 Task: Find connections with filter location Saint-Étienne-du-Rouvray with filter topic #aiwith filter profile language Potuguese with filter current company Alembic Pharmaceuticals Limited with filter school Jobs for Rajkot with filter industry Retail with filter service category Trade Shows with filter keywords title Assistant Golf Professional
Action: Mouse moved to (206, 187)
Screenshot: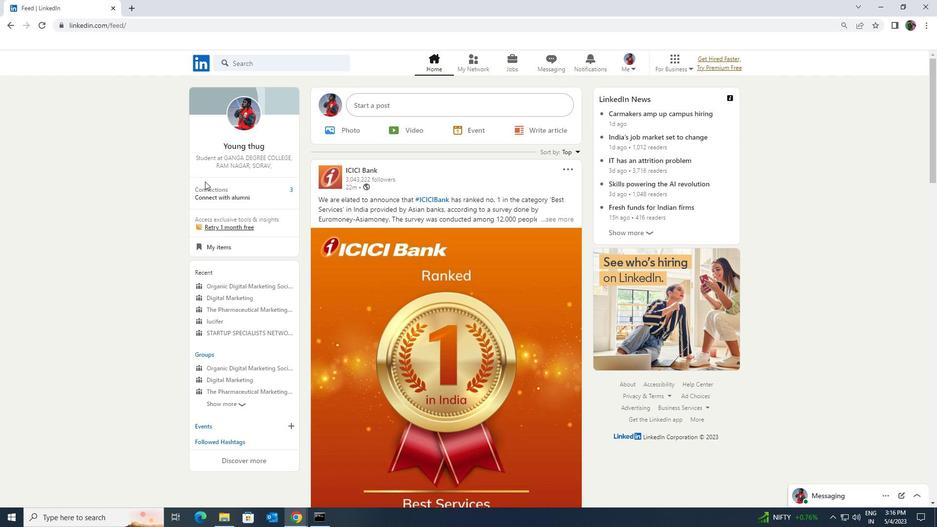 
Action: Mouse pressed left at (206, 187)
Screenshot: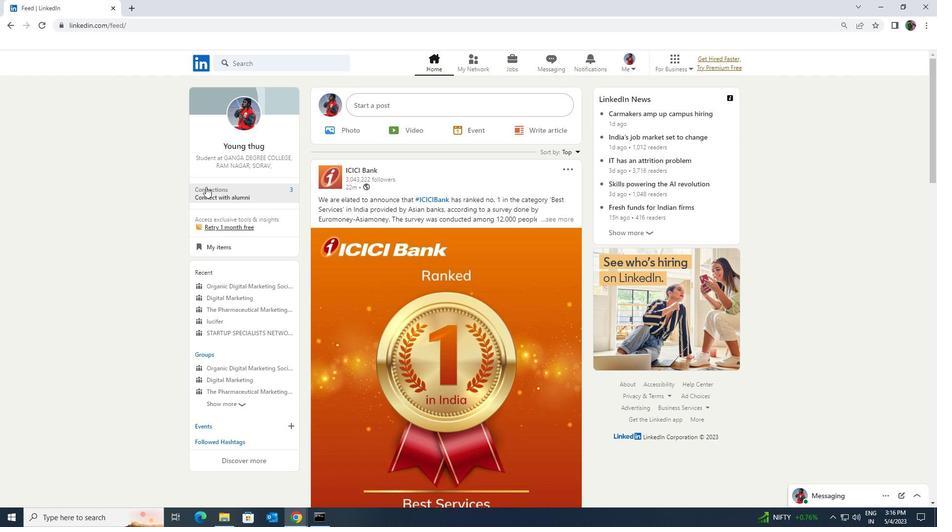
Action: Mouse moved to (220, 116)
Screenshot: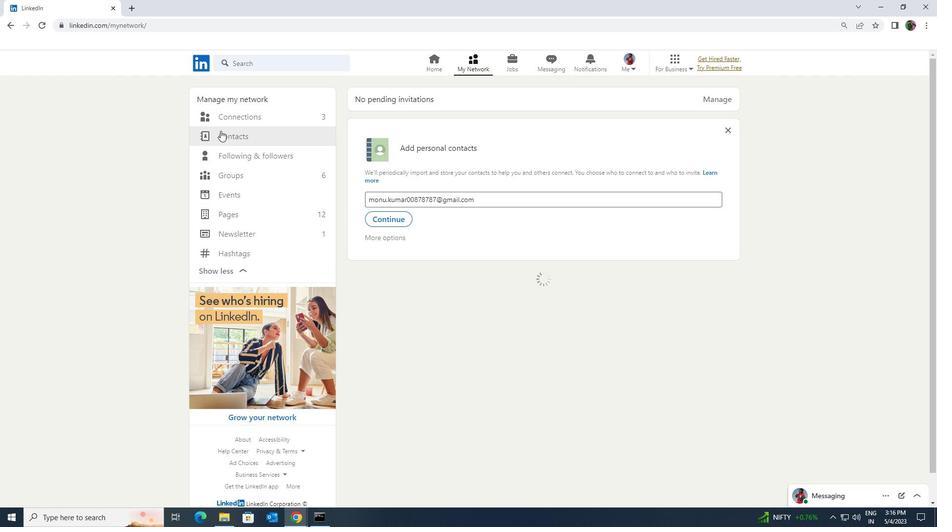 
Action: Mouse pressed left at (220, 116)
Screenshot: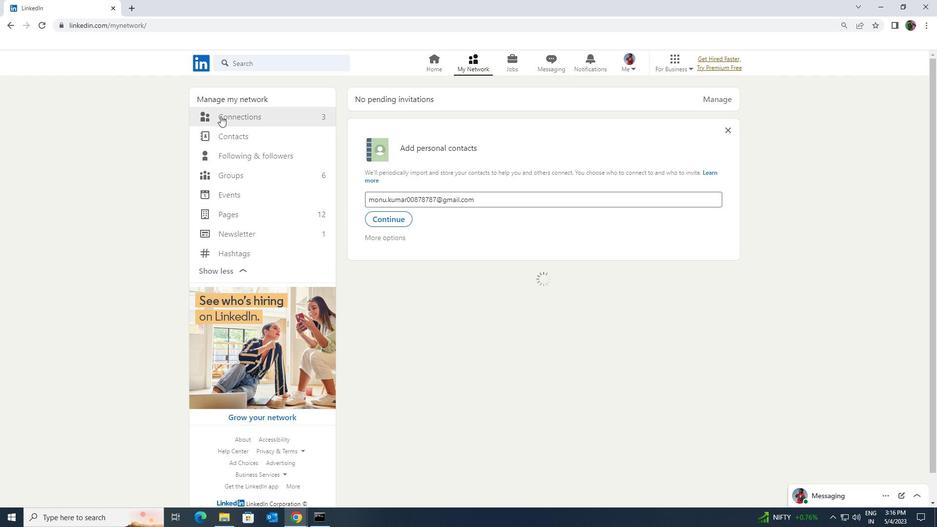 
Action: Mouse moved to (525, 120)
Screenshot: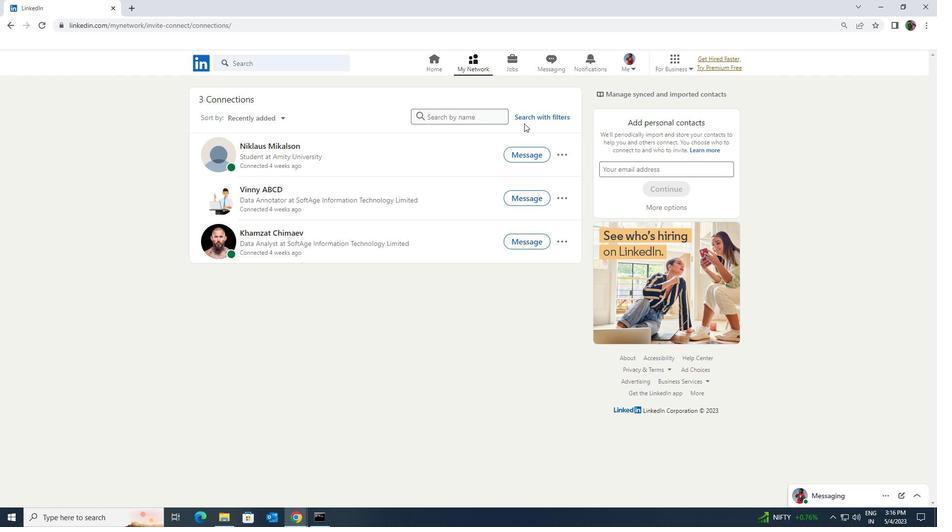 
Action: Mouse pressed left at (525, 120)
Screenshot: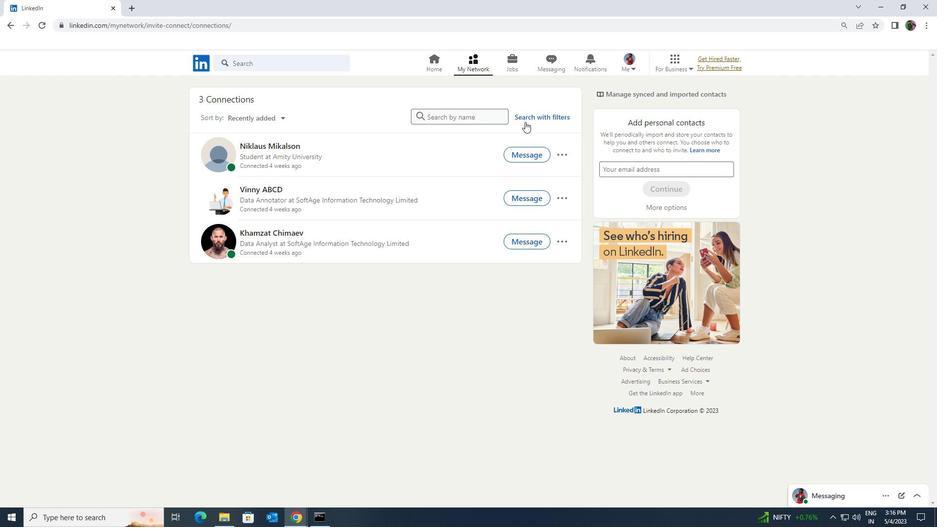 
Action: Mouse moved to (502, 90)
Screenshot: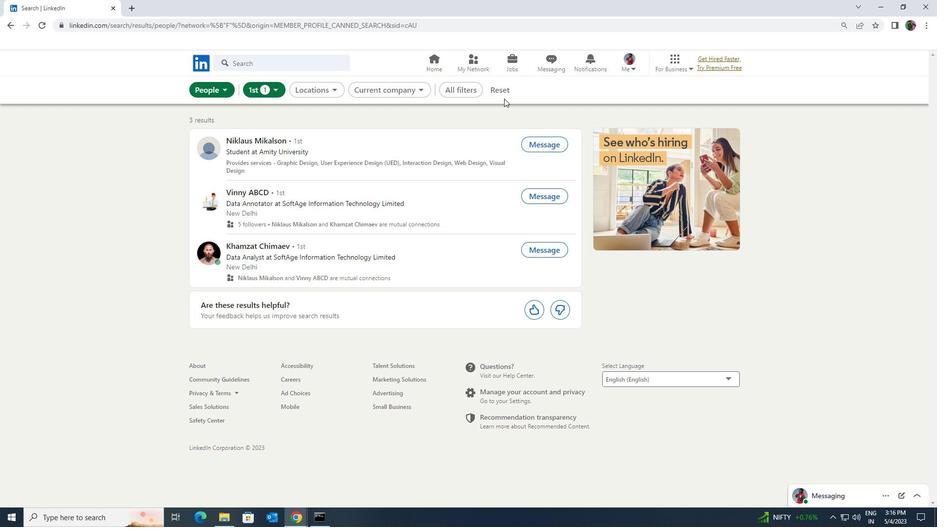 
Action: Mouse pressed left at (502, 90)
Screenshot: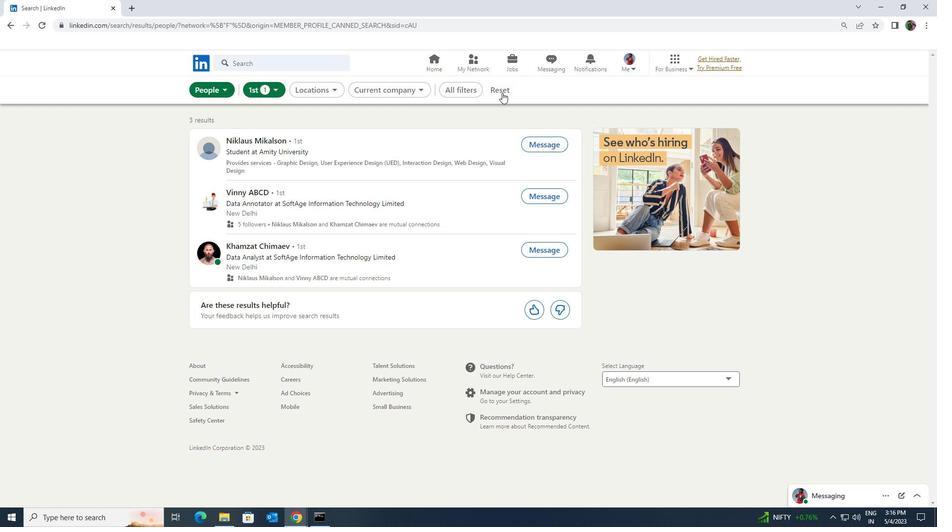 
Action: Mouse moved to (485, 89)
Screenshot: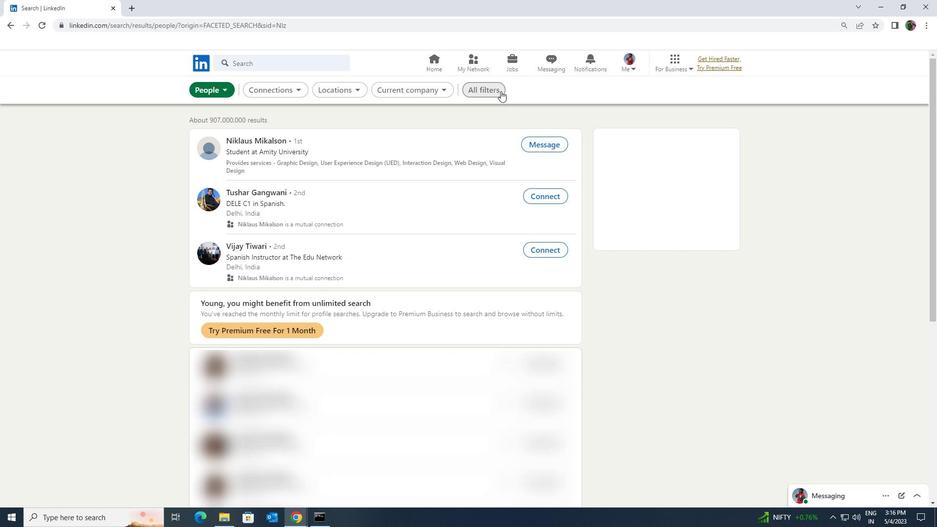 
Action: Mouse pressed left at (485, 89)
Screenshot: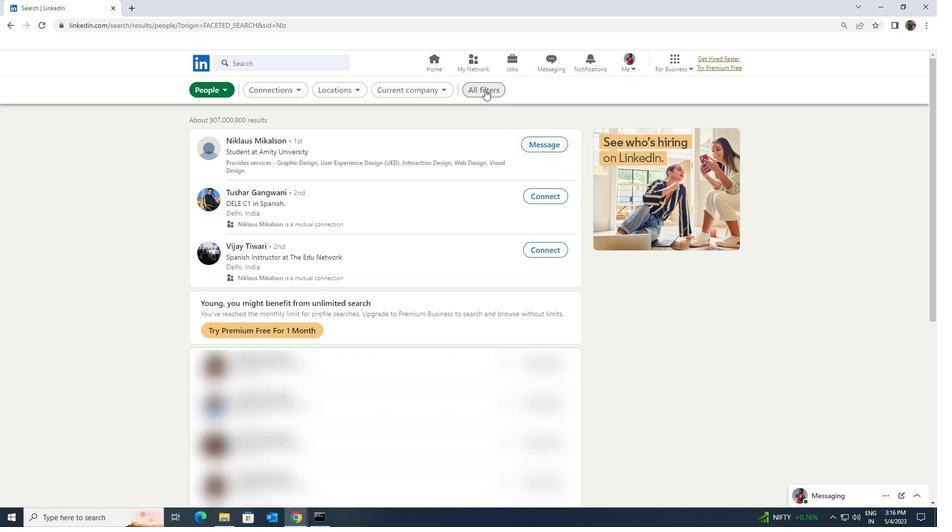 
Action: Mouse moved to (800, 382)
Screenshot: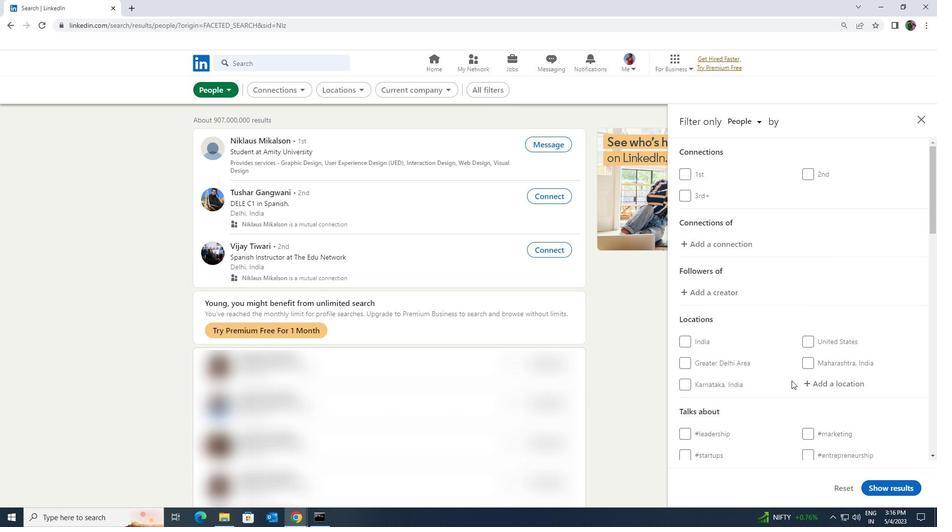 
Action: Mouse pressed left at (800, 382)
Screenshot: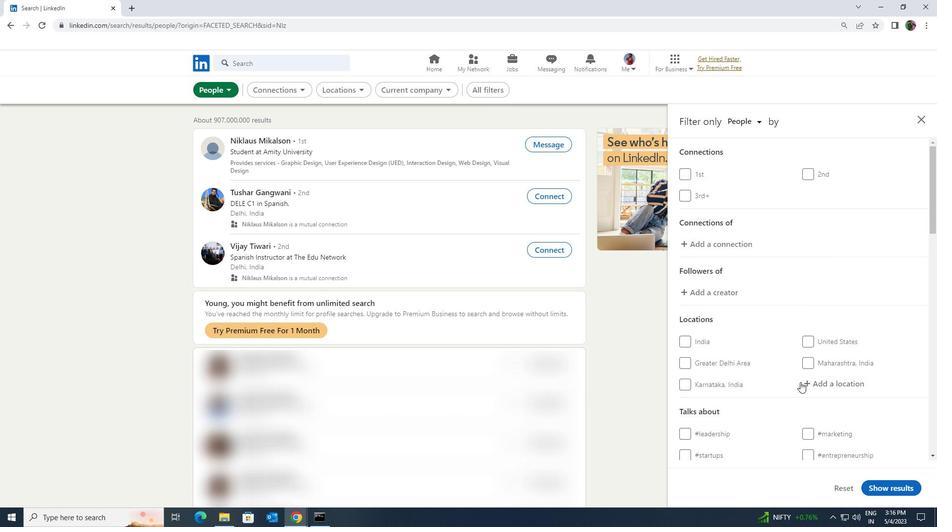 
Action: Mouse moved to (806, 380)
Screenshot: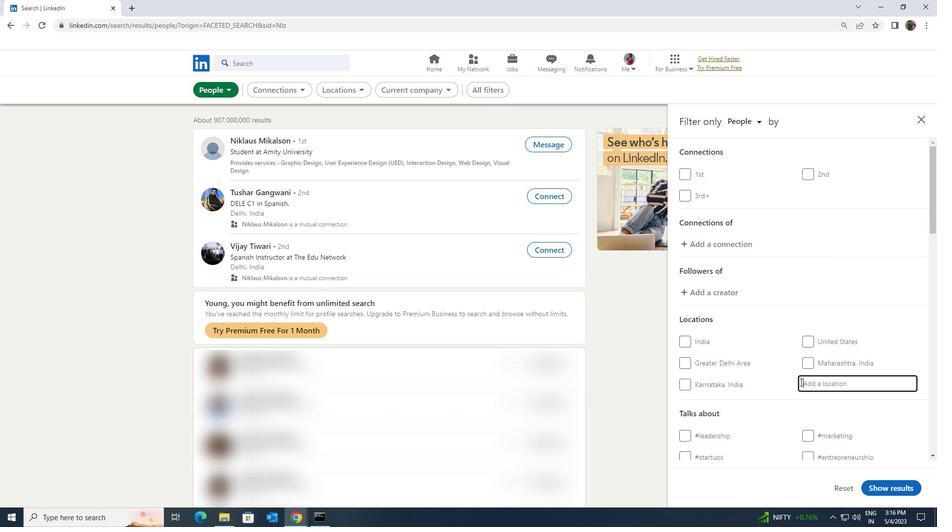 
Action: Key pressed <Key.shift>SAINT
Screenshot: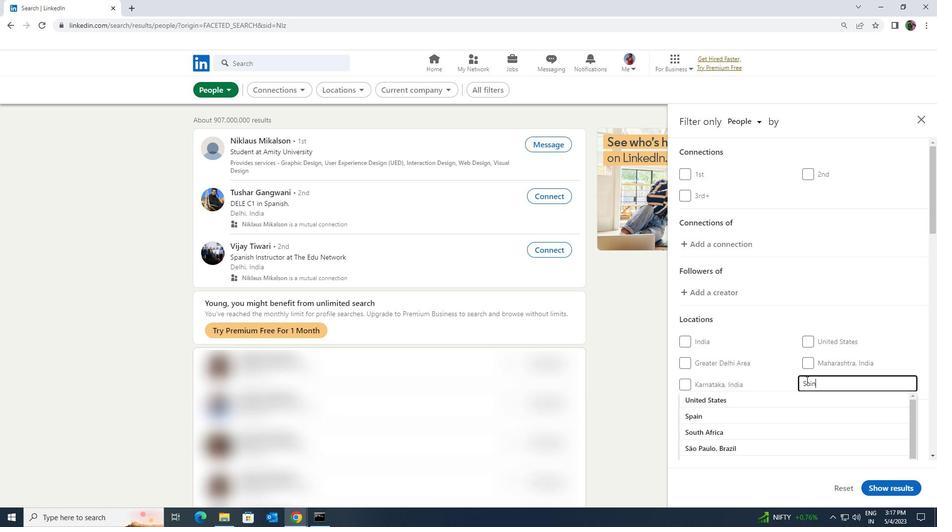 
Action: Mouse moved to (799, 391)
Screenshot: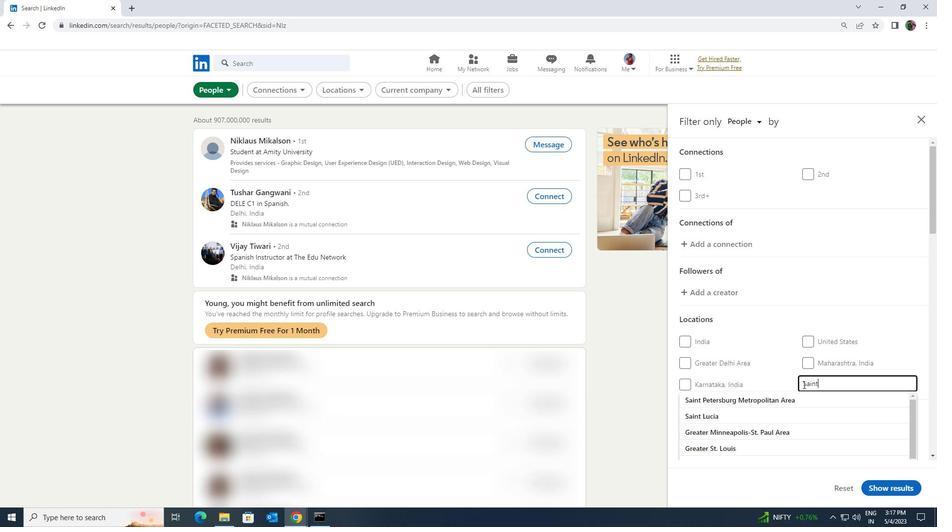 
Action: Mouse pressed left at (799, 391)
Screenshot: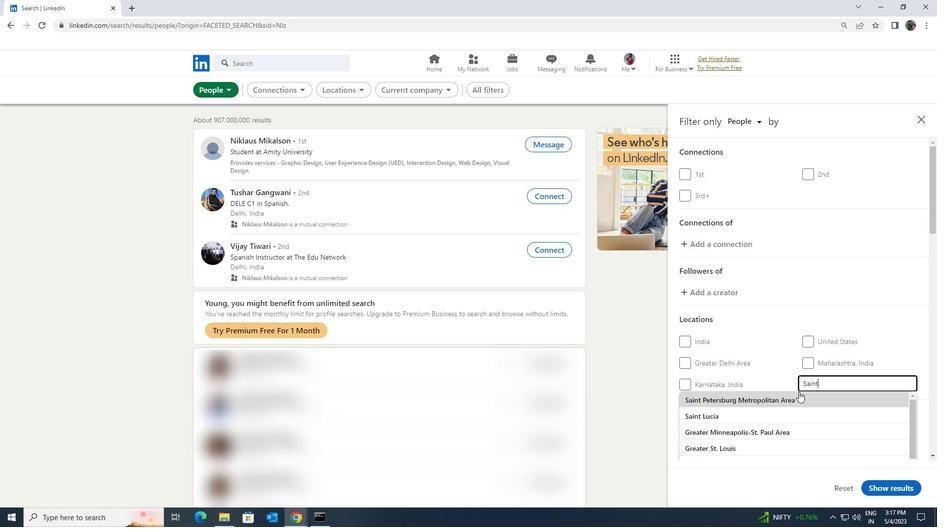 
Action: Mouse moved to (799, 391)
Screenshot: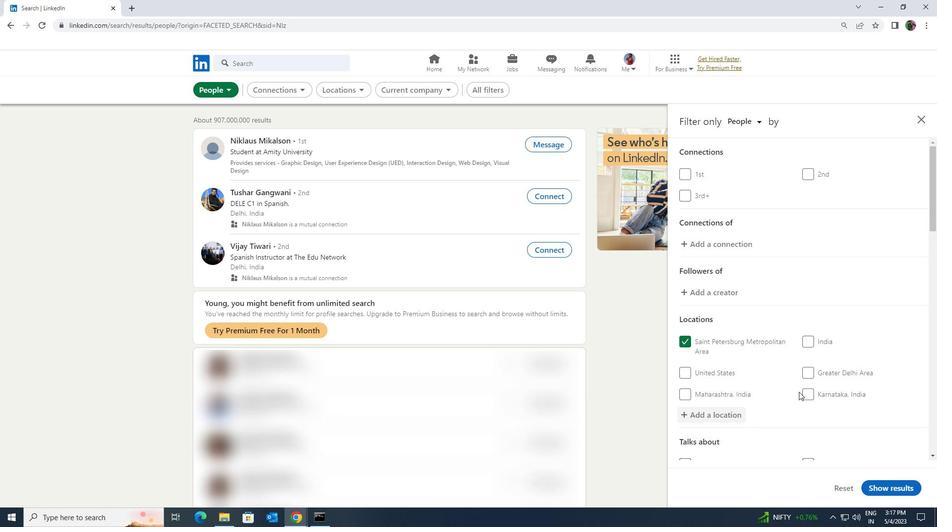 
Action: Mouse scrolled (799, 391) with delta (0, 0)
Screenshot: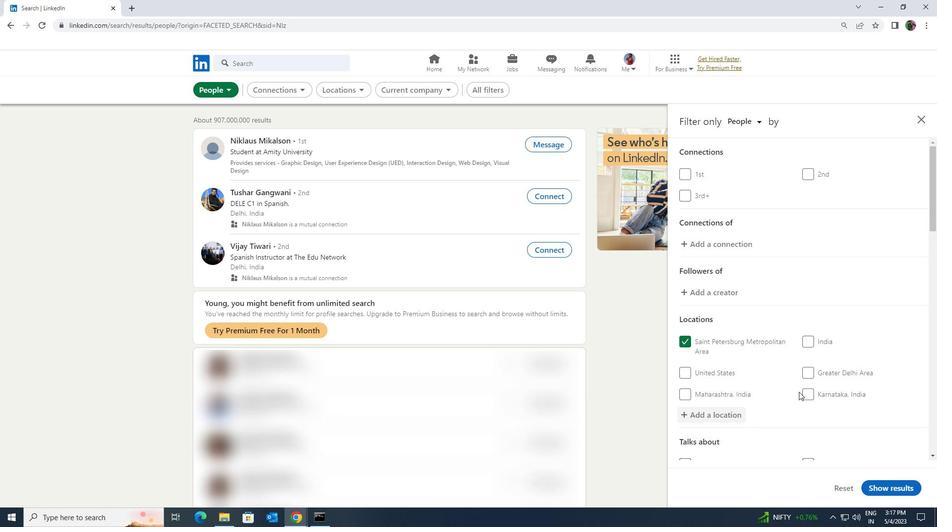 
Action: Mouse scrolled (799, 391) with delta (0, 0)
Screenshot: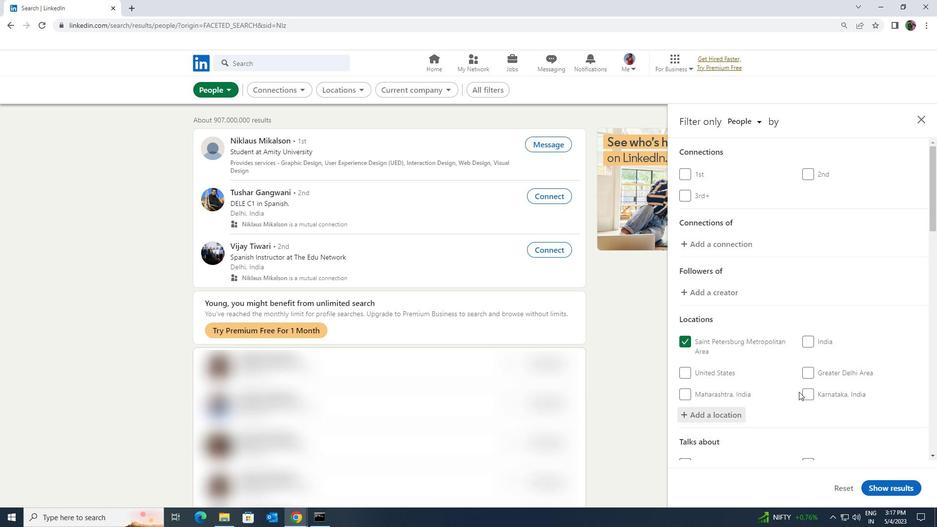 
Action: Mouse moved to (813, 408)
Screenshot: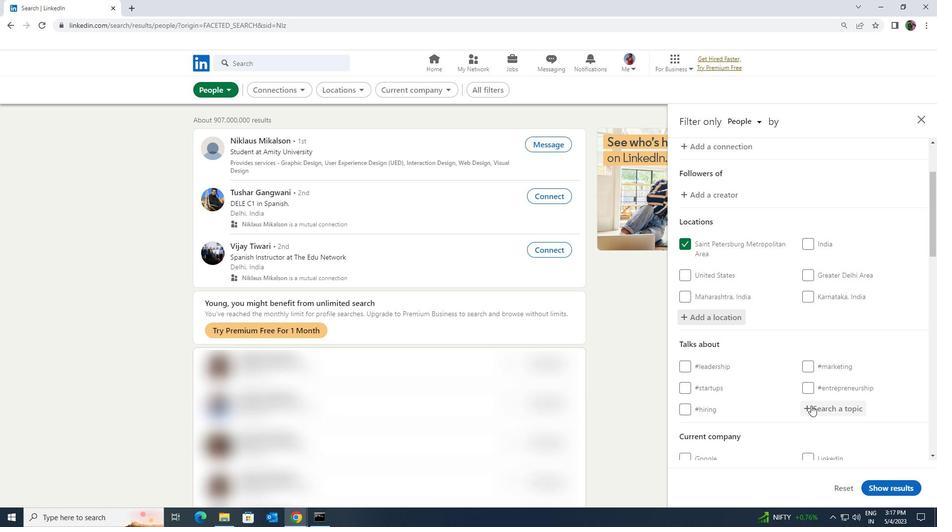 
Action: Mouse pressed left at (813, 408)
Screenshot: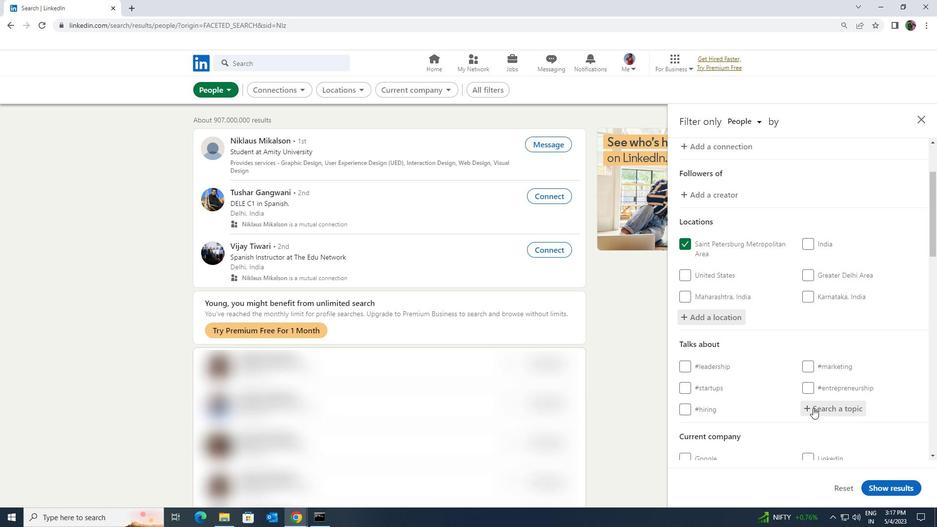 
Action: Key pressed AI
Screenshot: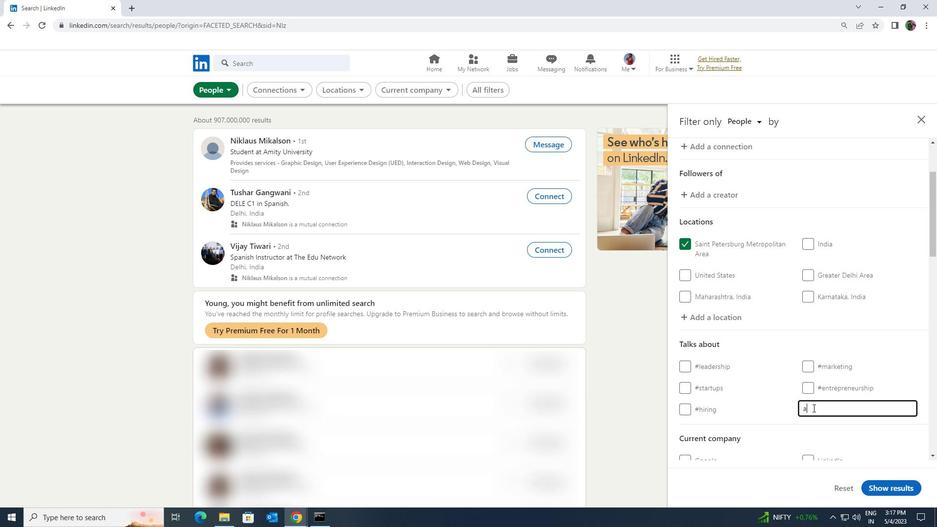 
Action: Mouse moved to (802, 416)
Screenshot: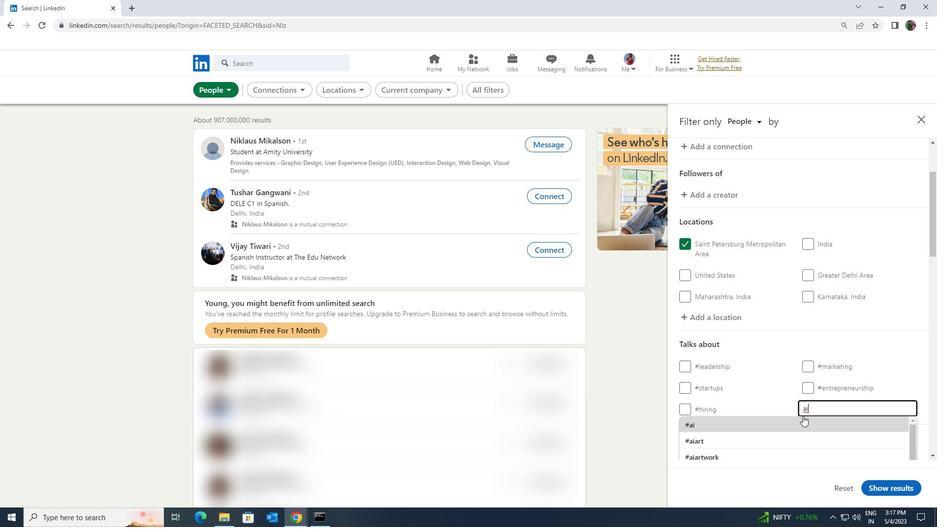 
Action: Mouse pressed left at (802, 416)
Screenshot: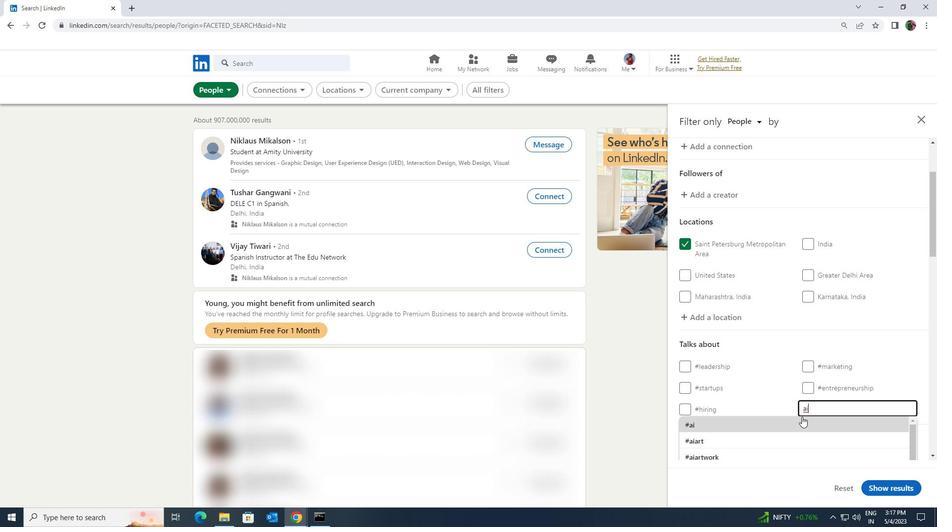 
Action: Mouse scrolled (802, 416) with delta (0, 0)
Screenshot: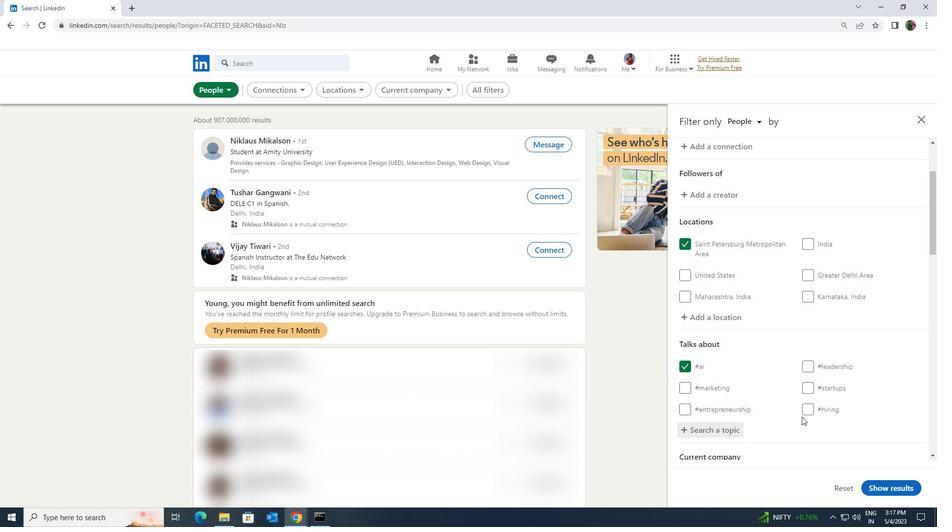 
Action: Mouse scrolled (802, 416) with delta (0, 0)
Screenshot: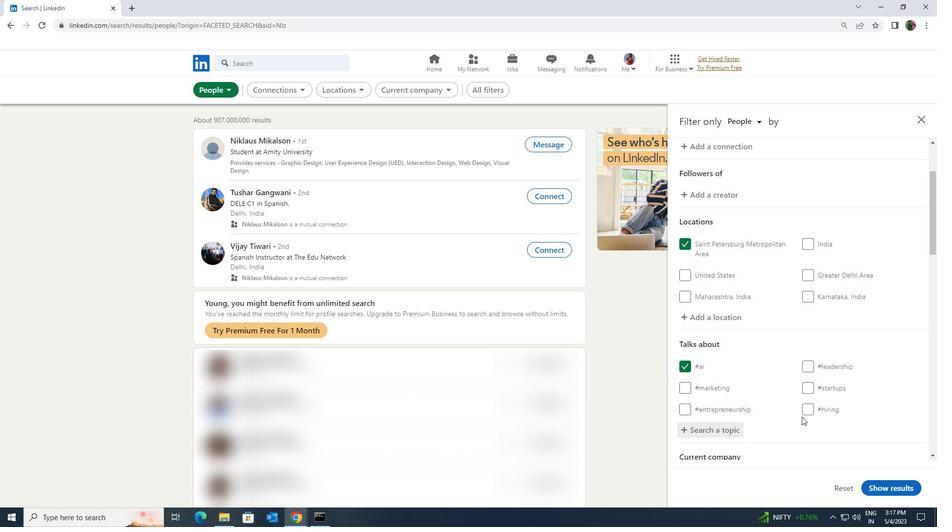 
Action: Mouse scrolled (802, 416) with delta (0, 0)
Screenshot: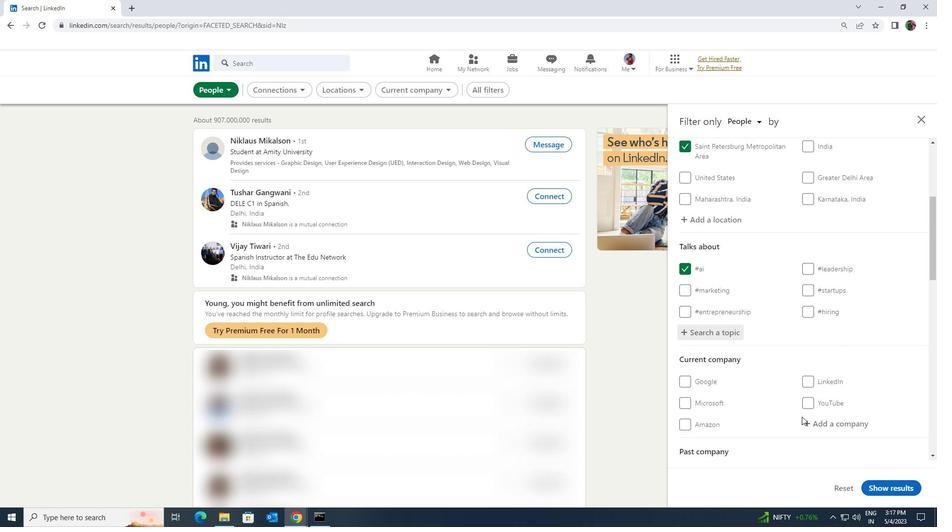 
Action: Mouse scrolled (802, 416) with delta (0, 0)
Screenshot: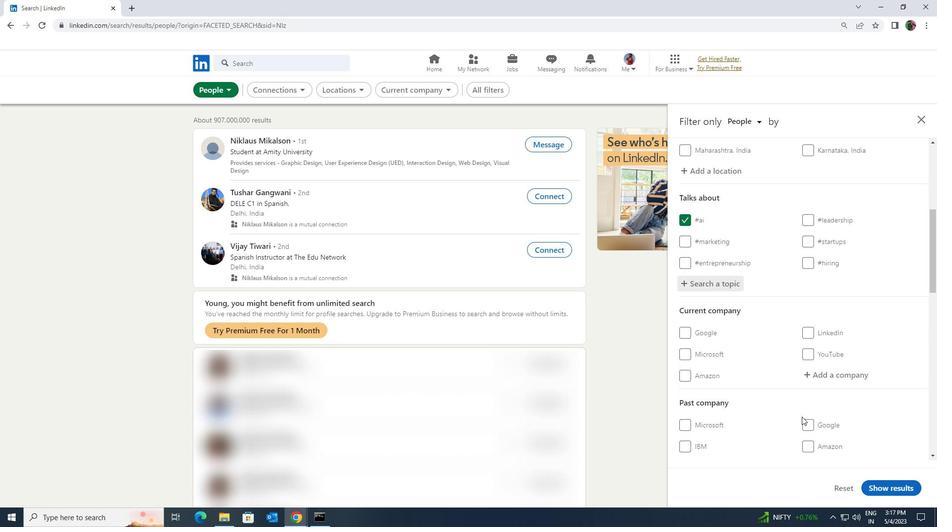 
Action: Mouse scrolled (802, 416) with delta (0, 0)
Screenshot: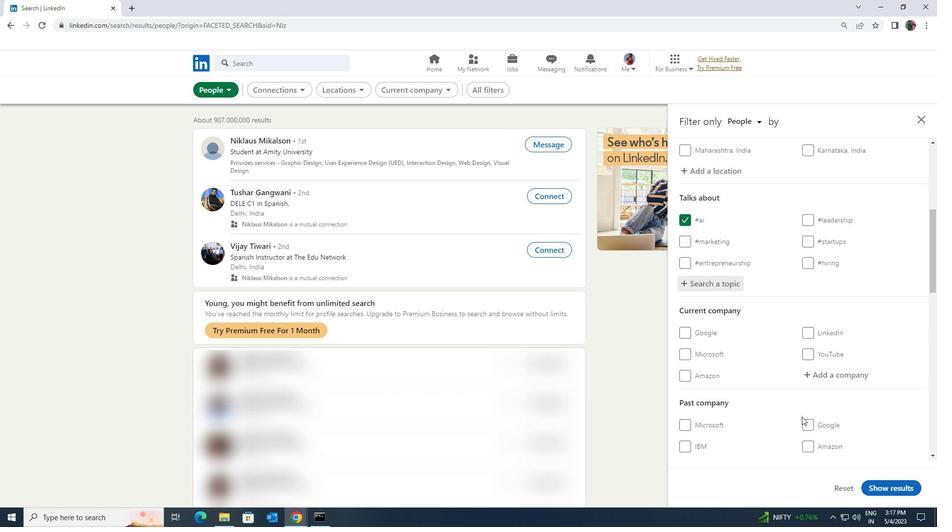 
Action: Mouse scrolled (802, 416) with delta (0, 0)
Screenshot: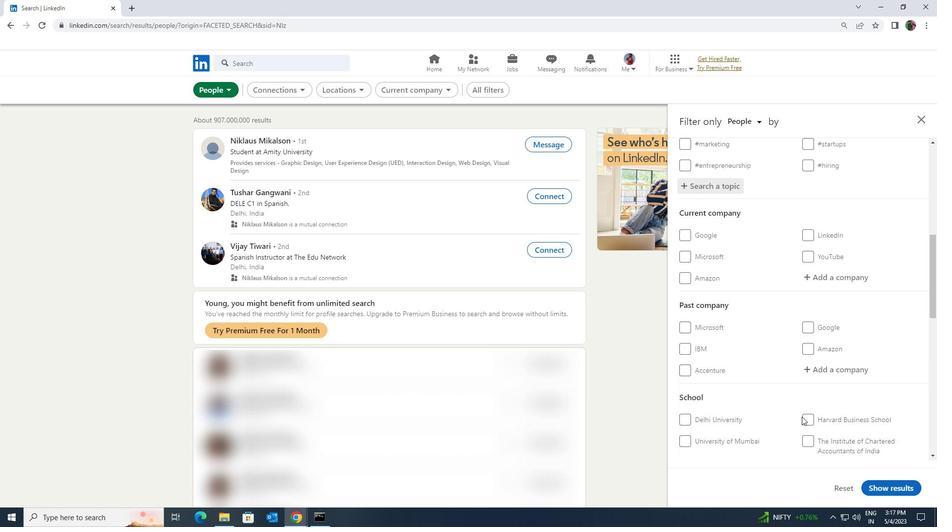 
Action: Mouse scrolled (802, 416) with delta (0, 0)
Screenshot: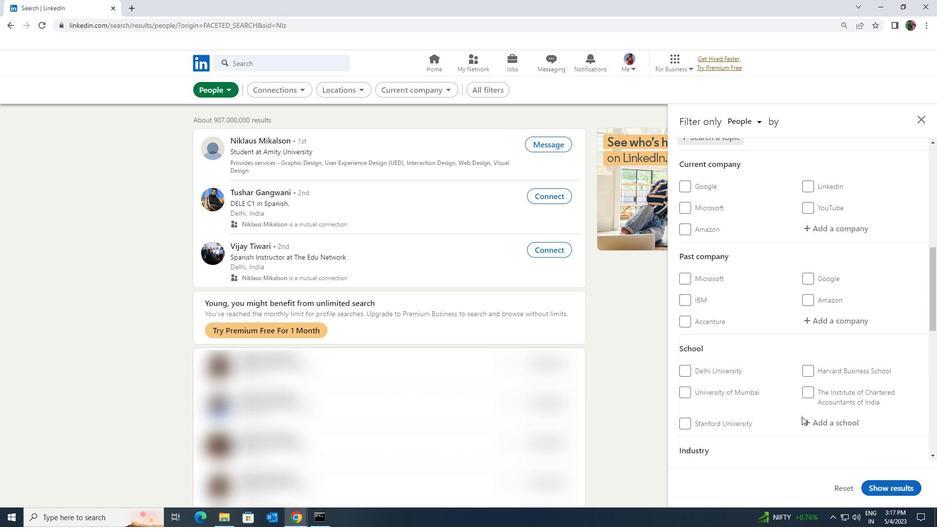 
Action: Mouse scrolled (802, 416) with delta (0, 0)
Screenshot: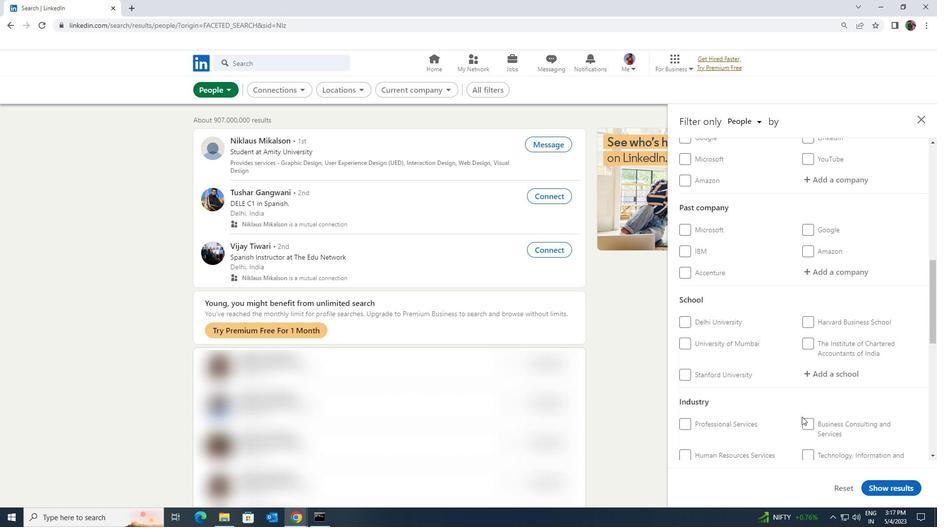 
Action: Mouse scrolled (802, 416) with delta (0, 0)
Screenshot: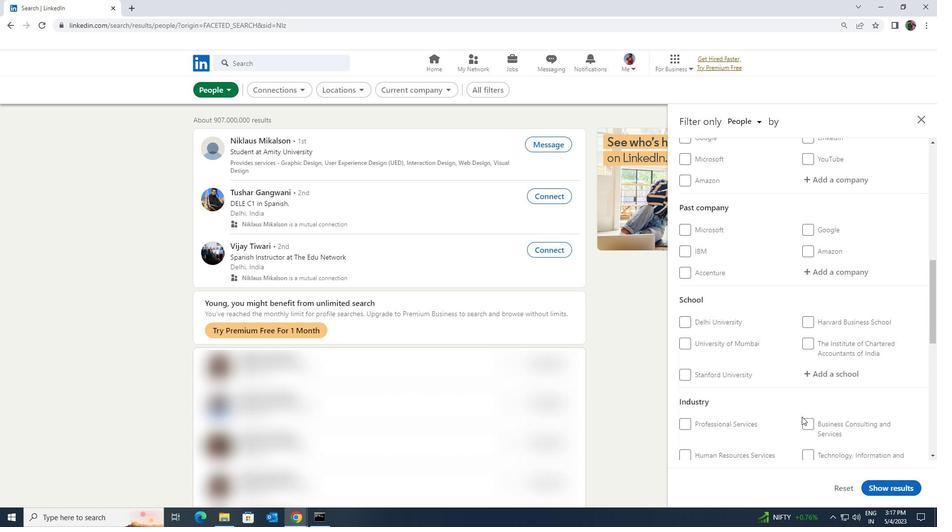 
Action: Mouse scrolled (802, 416) with delta (0, 0)
Screenshot: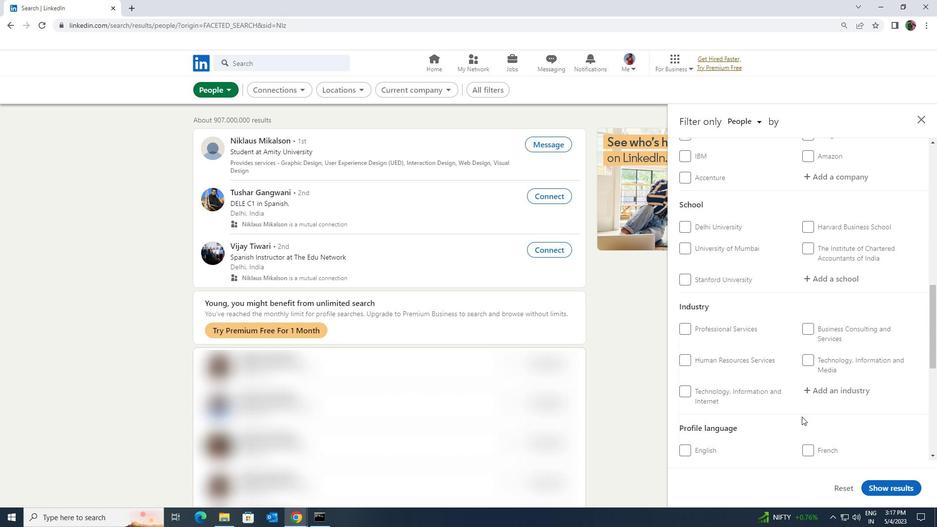 
Action: Mouse scrolled (802, 416) with delta (0, 0)
Screenshot: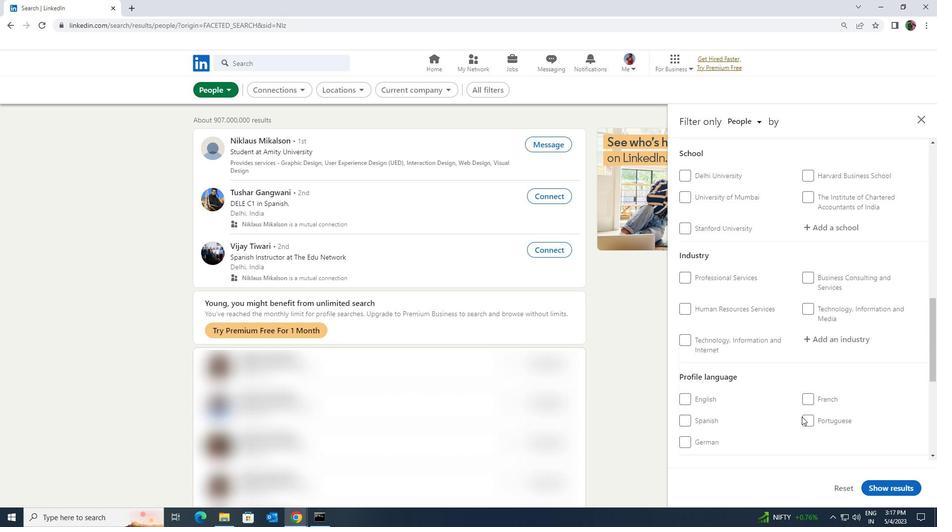 
Action: Mouse moved to (809, 374)
Screenshot: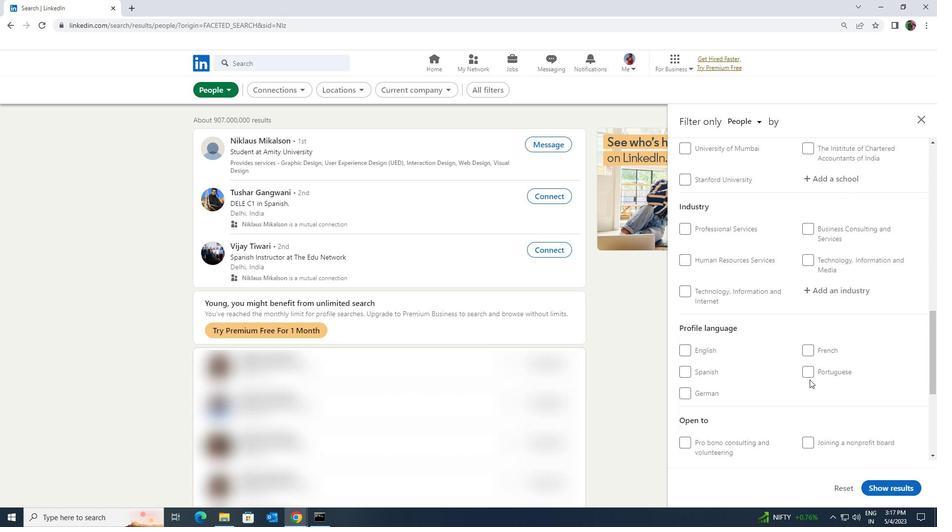 
Action: Mouse pressed left at (809, 374)
Screenshot: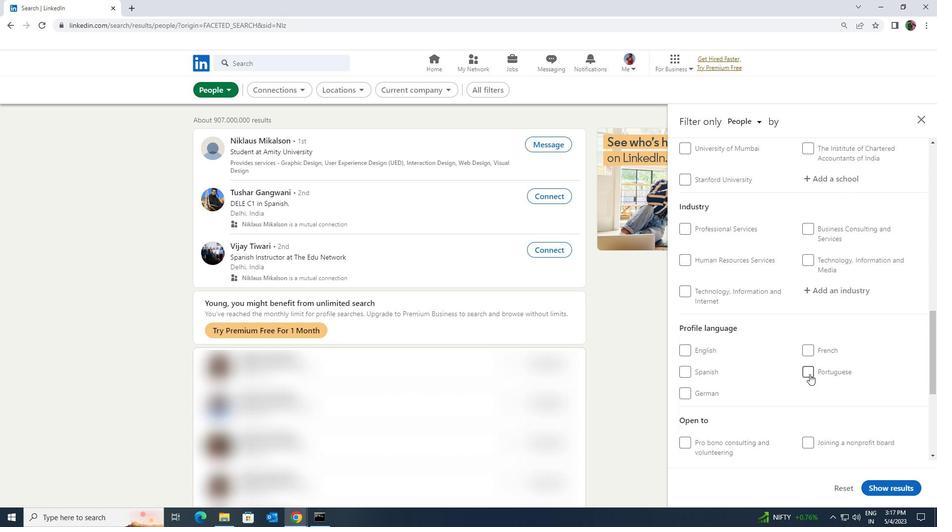 
Action: Mouse scrolled (809, 374) with delta (0, 0)
Screenshot: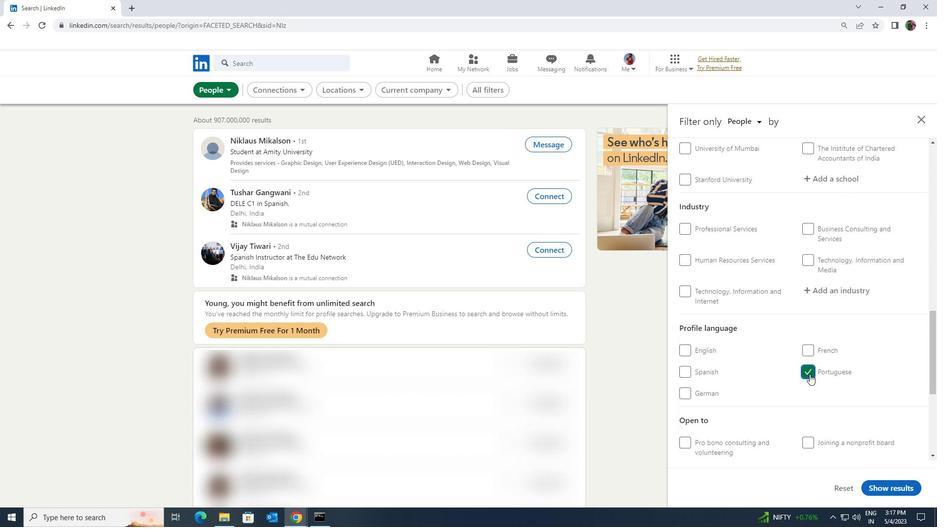 
Action: Mouse scrolled (809, 374) with delta (0, 0)
Screenshot: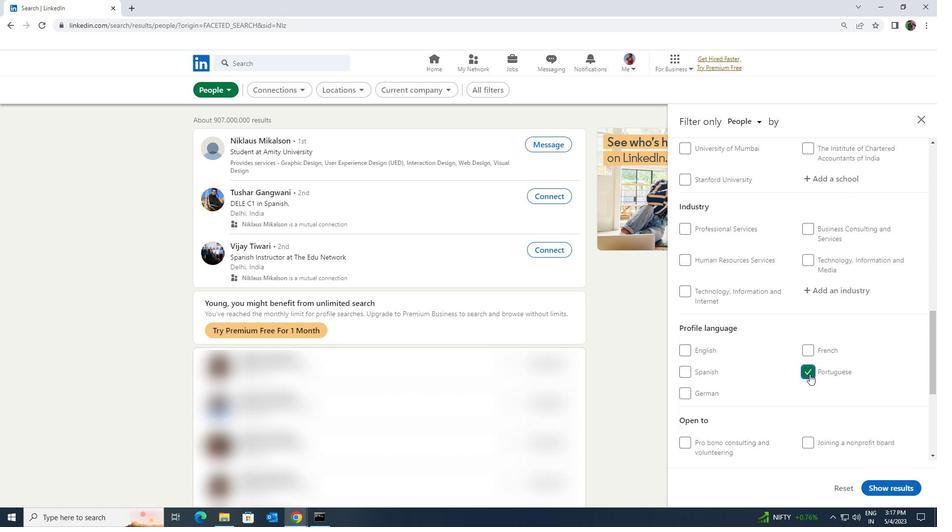 
Action: Mouse scrolled (809, 374) with delta (0, 0)
Screenshot: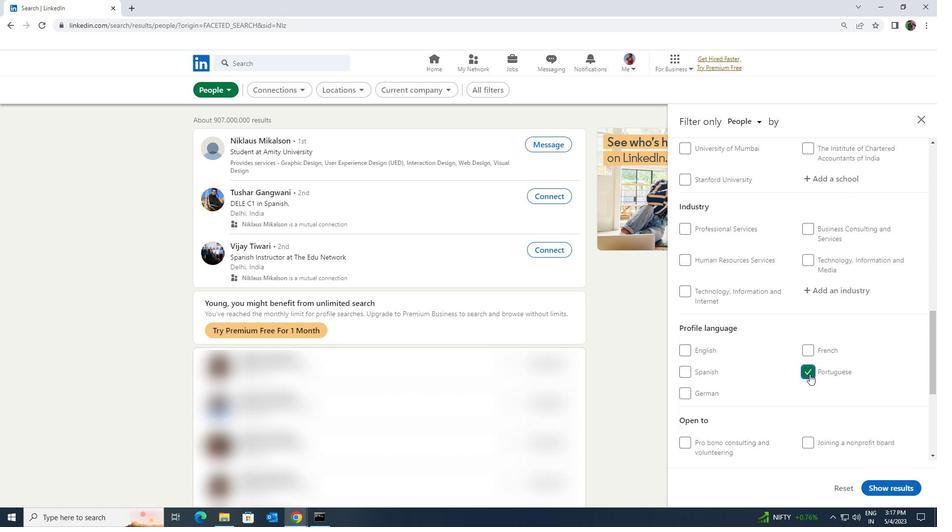 
Action: Mouse scrolled (809, 374) with delta (0, 0)
Screenshot: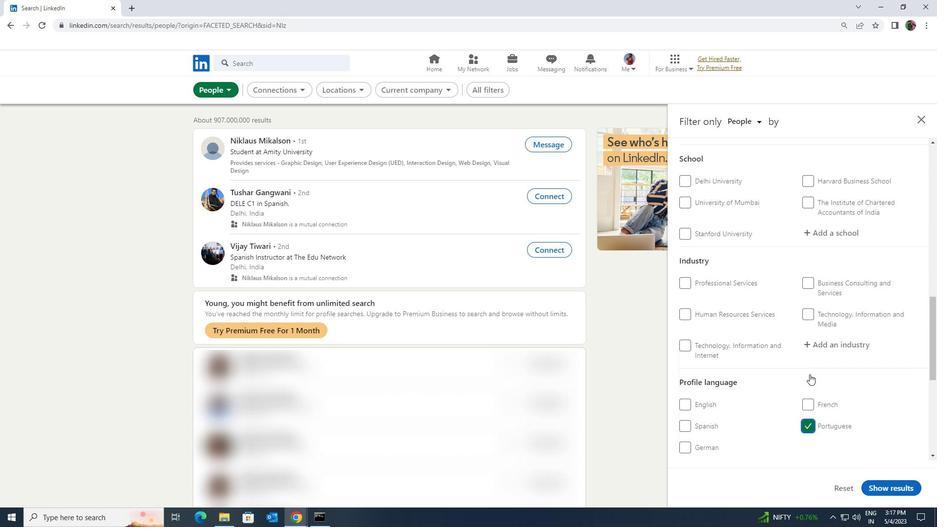 
Action: Mouse scrolled (809, 374) with delta (0, 0)
Screenshot: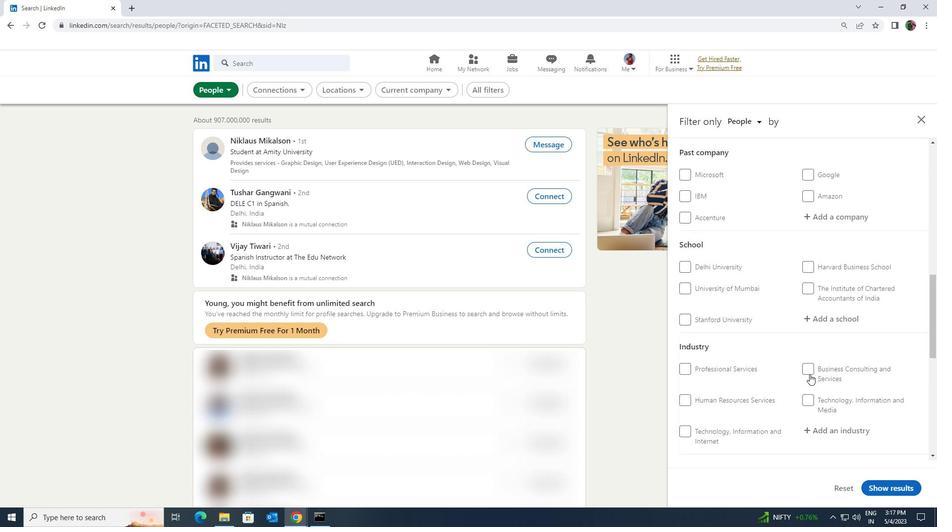 
Action: Mouse scrolled (809, 374) with delta (0, 0)
Screenshot: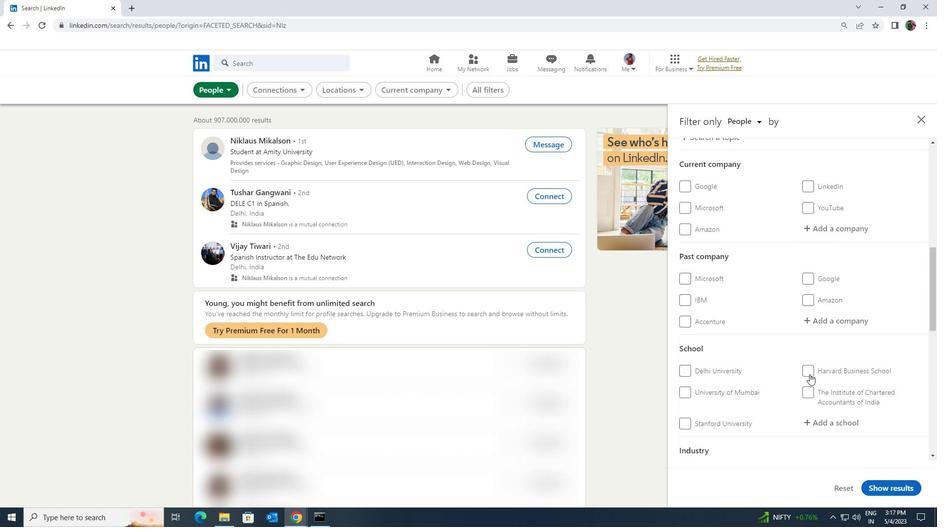
Action: Mouse scrolled (809, 374) with delta (0, 0)
Screenshot: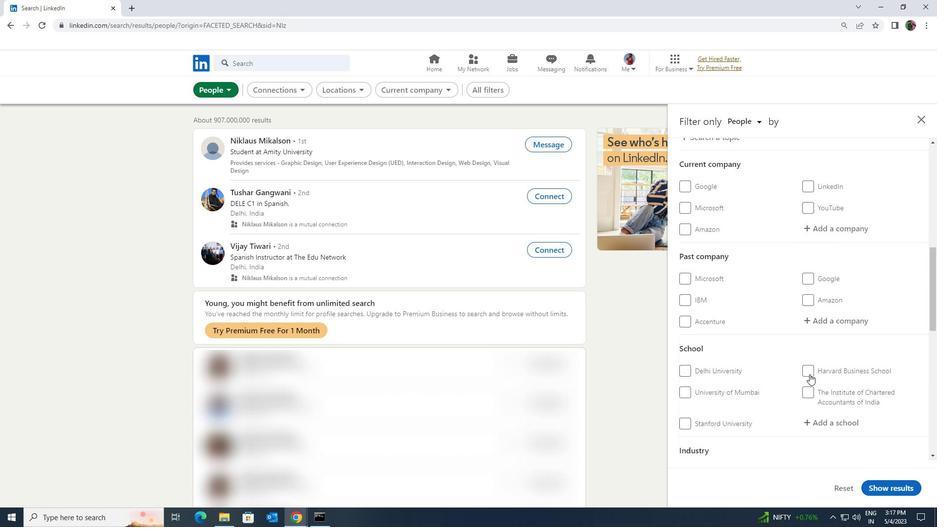 
Action: Mouse scrolled (809, 374) with delta (0, 0)
Screenshot: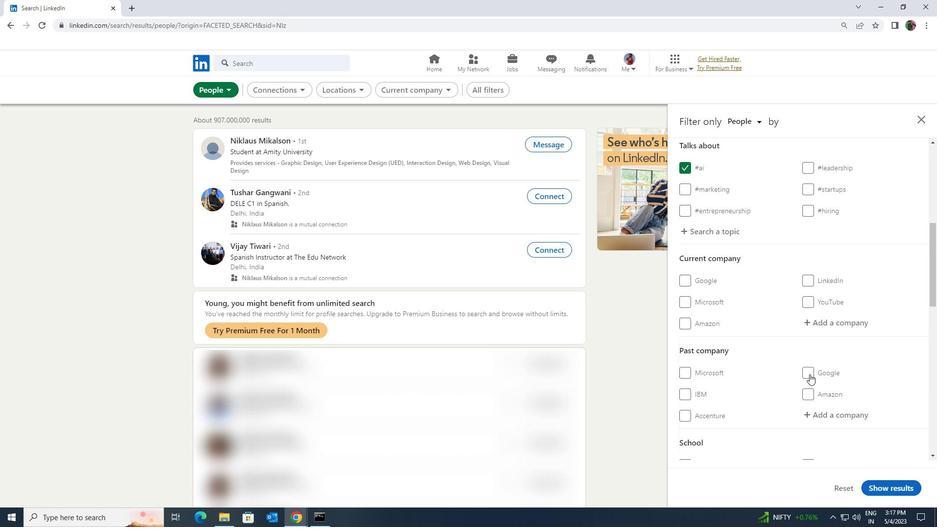 
Action: Mouse moved to (809, 374)
Screenshot: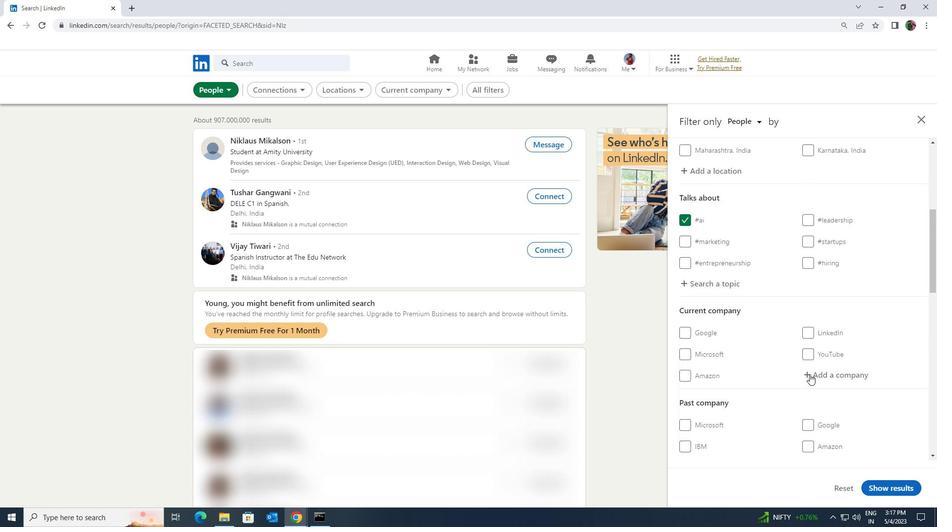 
Action: Mouse pressed left at (809, 374)
Screenshot: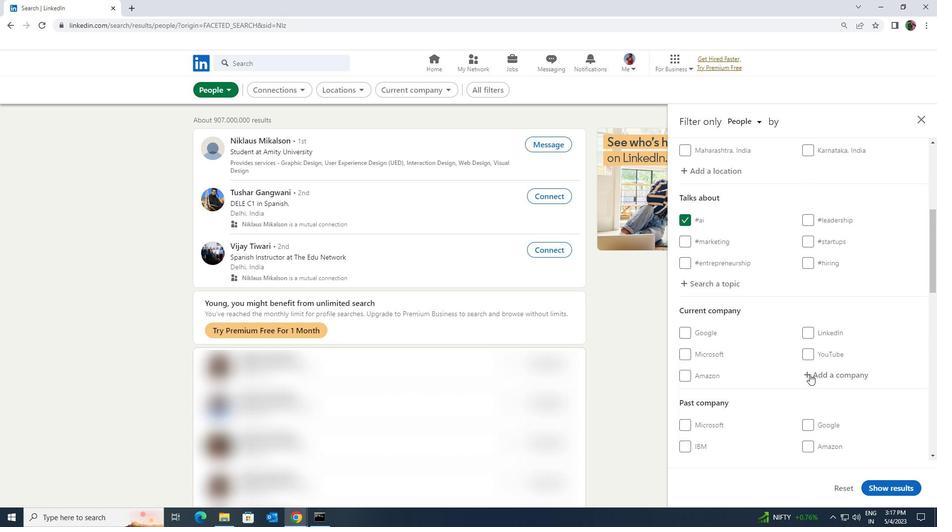 
Action: Mouse moved to (822, 367)
Screenshot: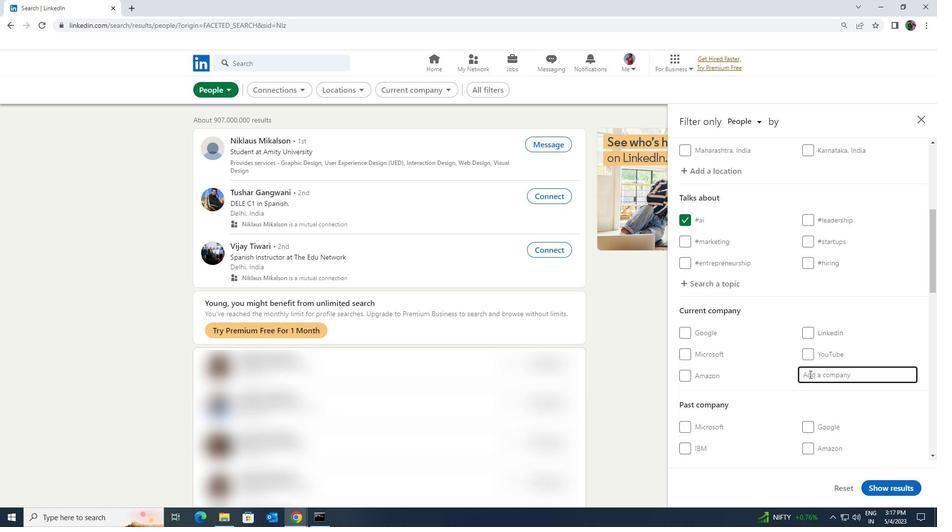 
Action: Key pressed <Key.shift><Key.shift><Key.shift><Key.shift><Key.shift><Key.shift><Key.shift><Key.shift><Key.shift><Key.shift><Key.shift><Key.shift><Key.shift><Key.shift><Key.shift><Key.shift><Key.shift><Key.shift><Key.shift><Key.shift><Key.shift><Key.shift><Key.shift><Key.shift><Key.shift><Key.shift><Key.shift><Key.shift><Key.shift><Key.shift><Key.shift><Key.shift><Key.shift><Key.shift><Key.shift><Key.shift><Key.shift><Key.shift><Key.shift><Key.shift><Key.shift><Key.shift>ALEMBIC<Key.space><Key.shift>PH
Screenshot: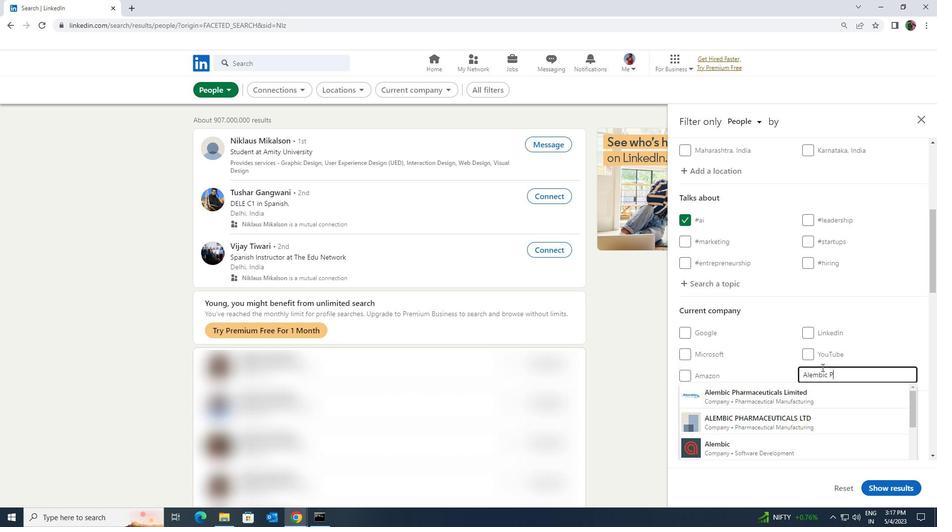 
Action: Mouse moved to (822, 385)
Screenshot: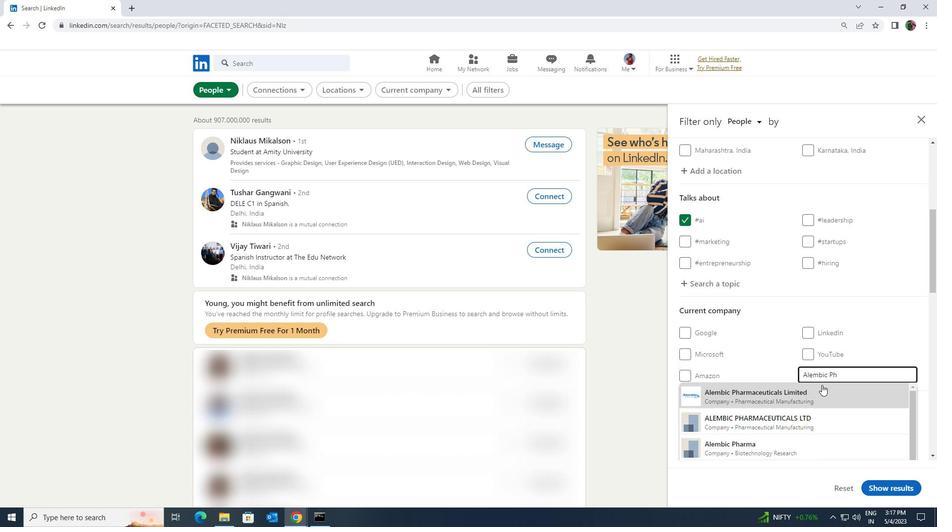 
Action: Mouse pressed left at (822, 385)
Screenshot: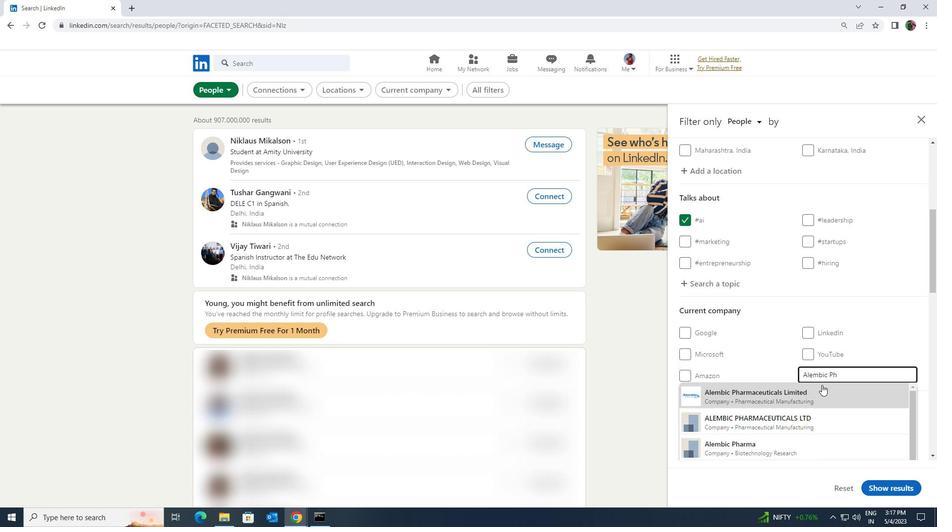 
Action: Mouse scrolled (822, 384) with delta (0, 0)
Screenshot: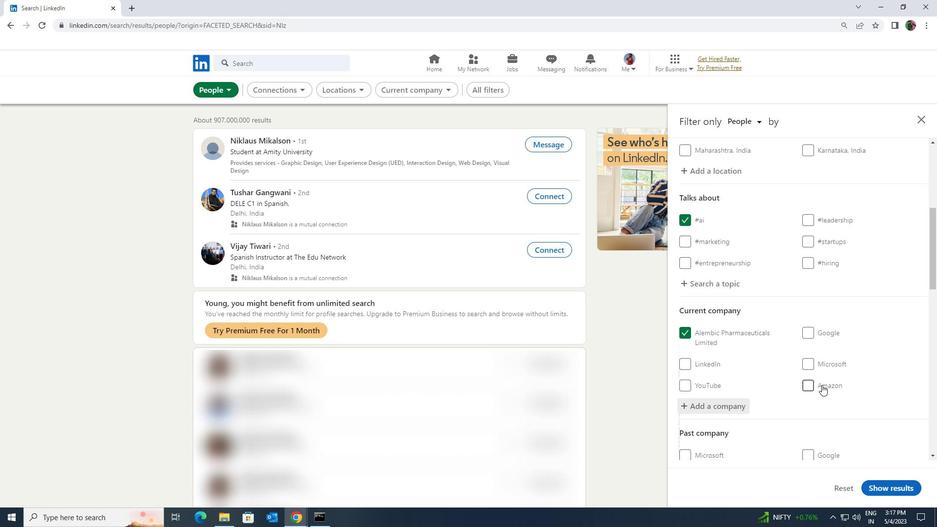 
Action: Mouse moved to (823, 384)
Screenshot: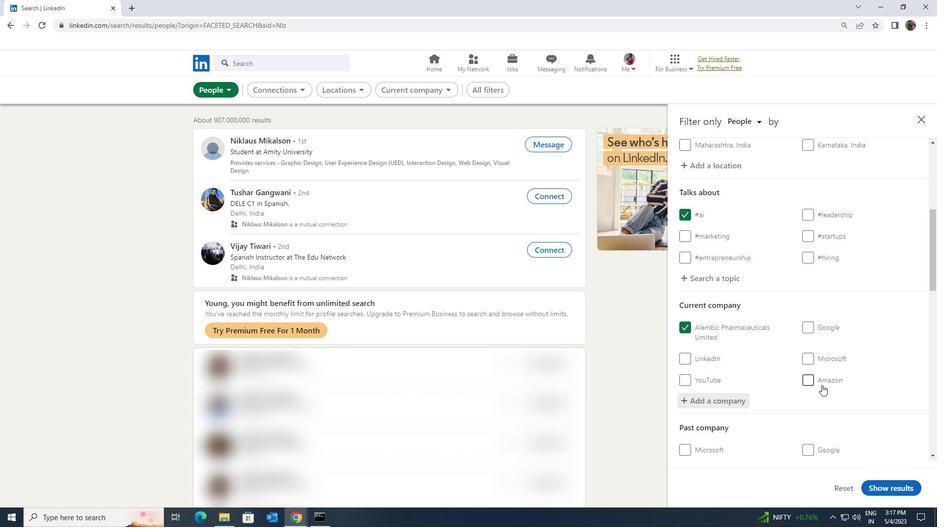 
Action: Mouse scrolled (823, 383) with delta (0, 0)
Screenshot: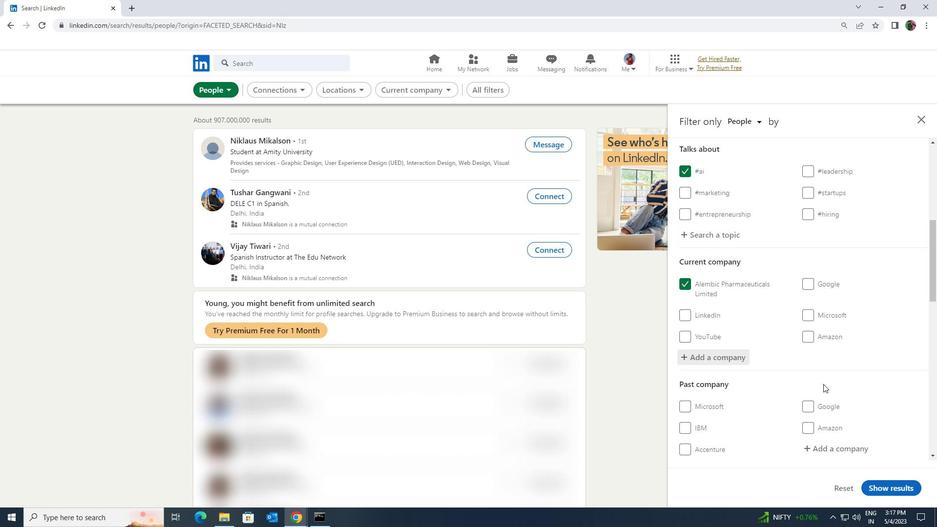 
Action: Mouse moved to (824, 390)
Screenshot: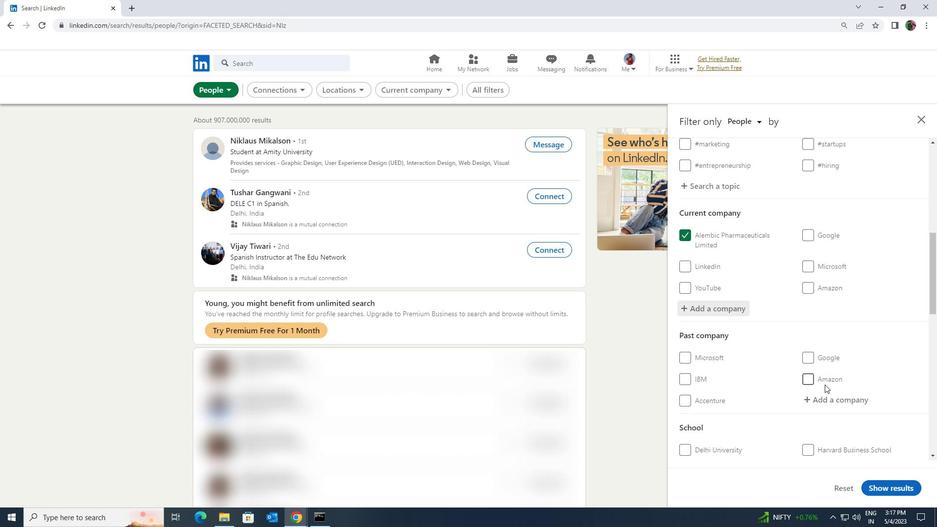 
Action: Mouse scrolled (824, 390) with delta (0, 0)
Screenshot: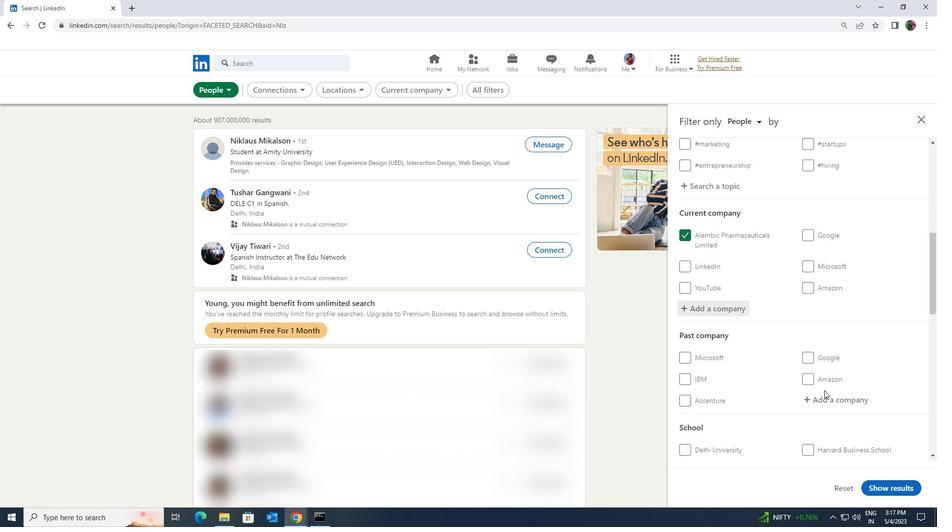 
Action: Mouse moved to (824, 388)
Screenshot: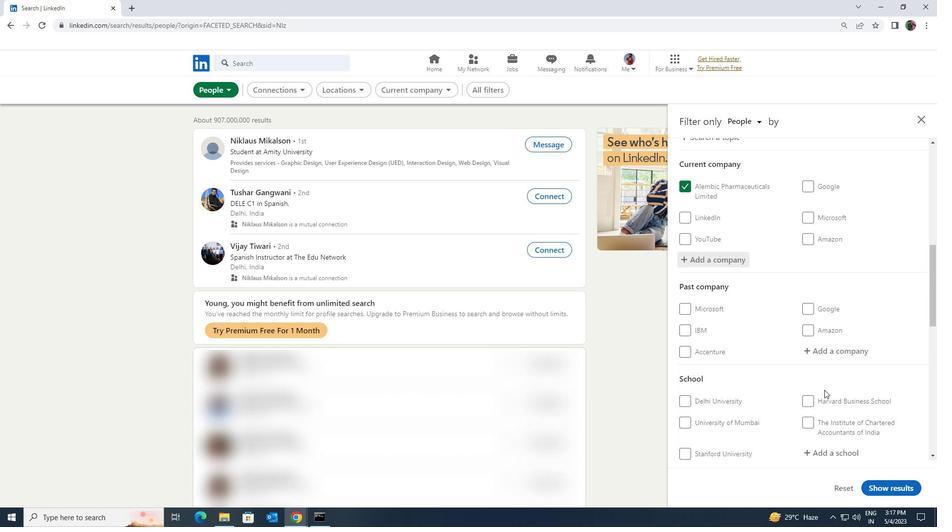 
Action: Mouse scrolled (824, 389) with delta (0, 0)
Screenshot: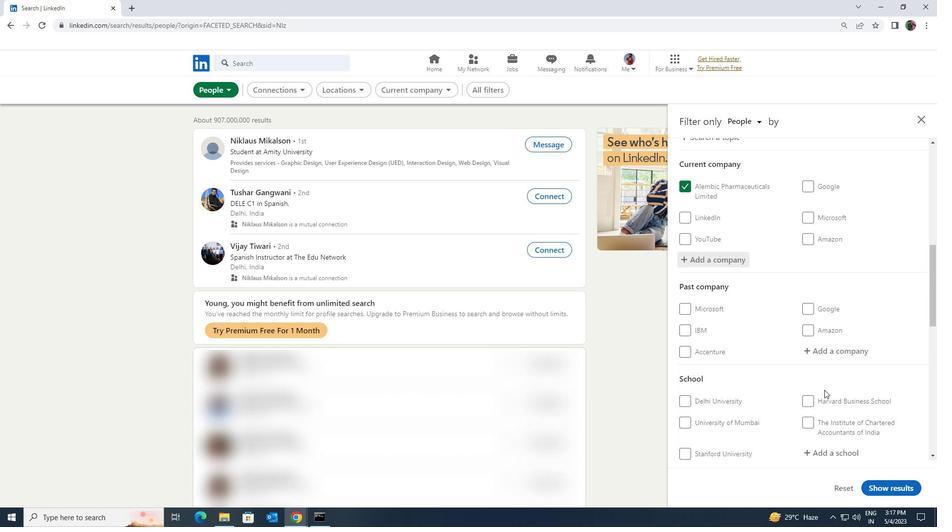 
Action: Mouse moved to (824, 386)
Screenshot: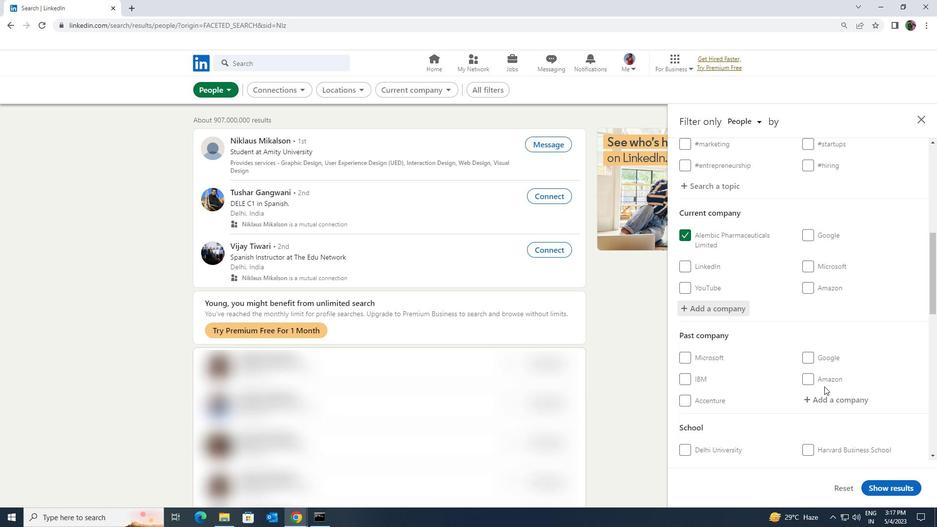 
Action: Mouse scrolled (824, 385) with delta (0, 0)
Screenshot: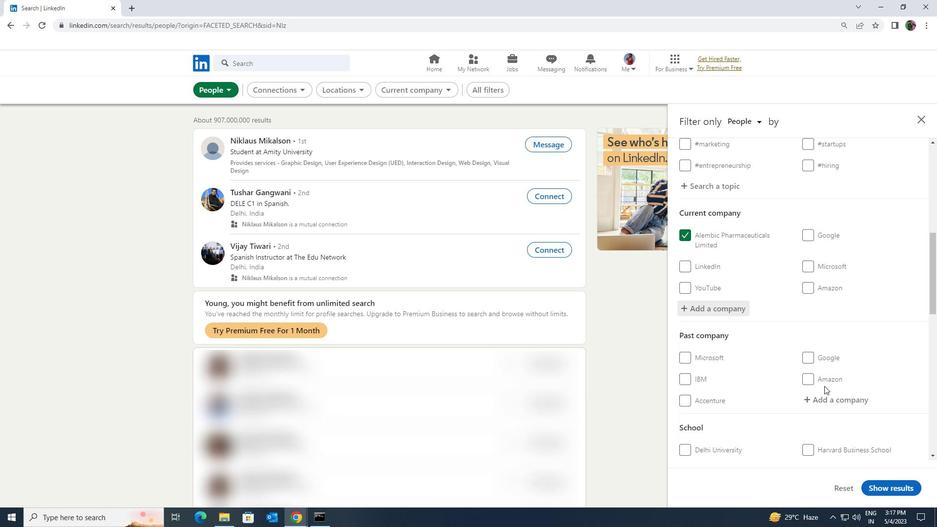 
Action: Mouse scrolled (824, 385) with delta (0, 0)
Screenshot: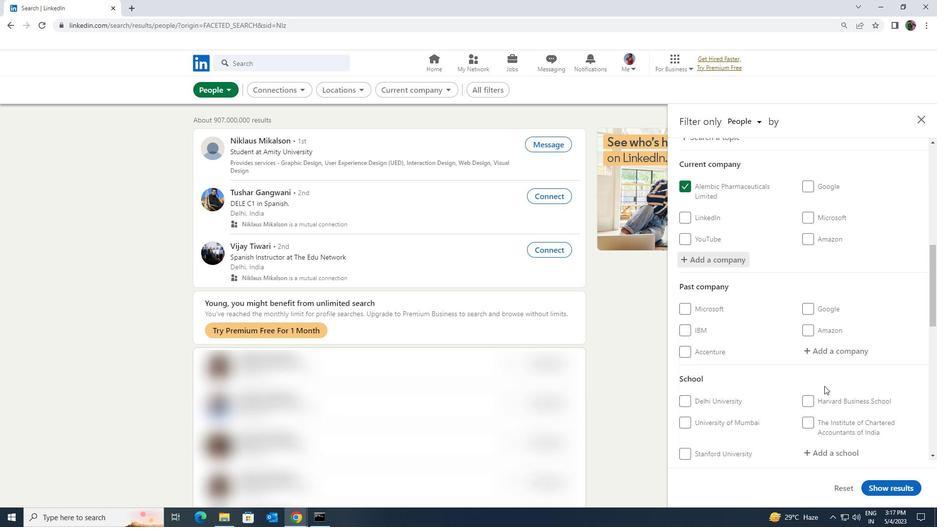 
Action: Mouse moved to (826, 398)
Screenshot: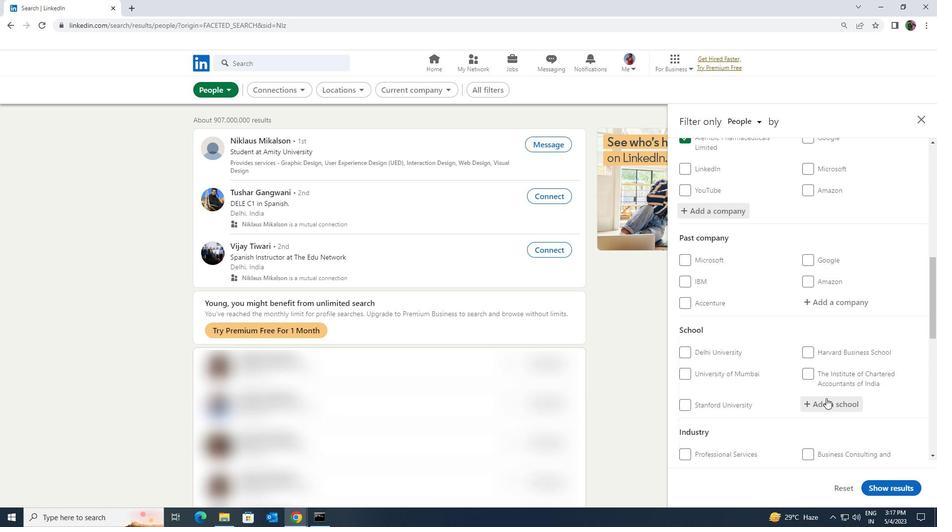 
Action: Mouse pressed left at (826, 398)
Screenshot: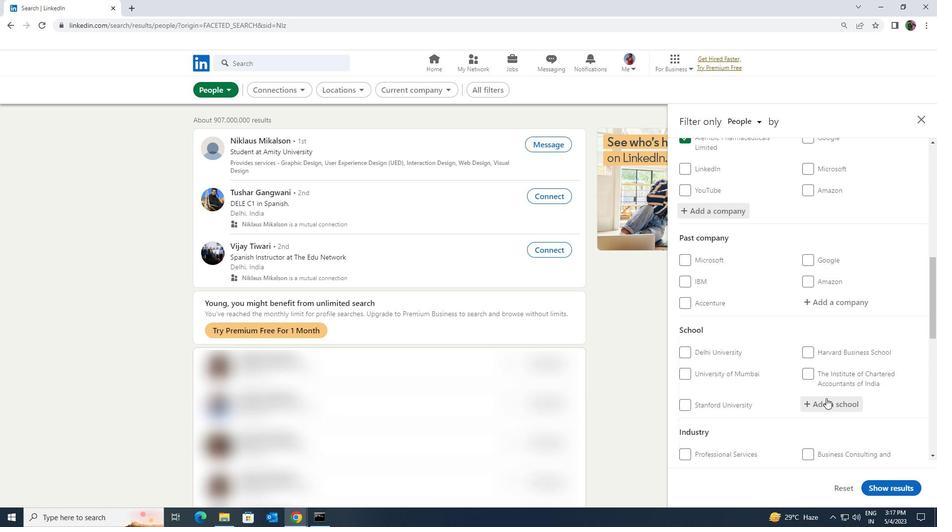 
Action: Key pressed <Key.shift><Key.shift><Key.shift><Key.shift>JOBS<Key.space><Key.shift>FOR<Key.space><Key.shift>RAJKOT
Screenshot: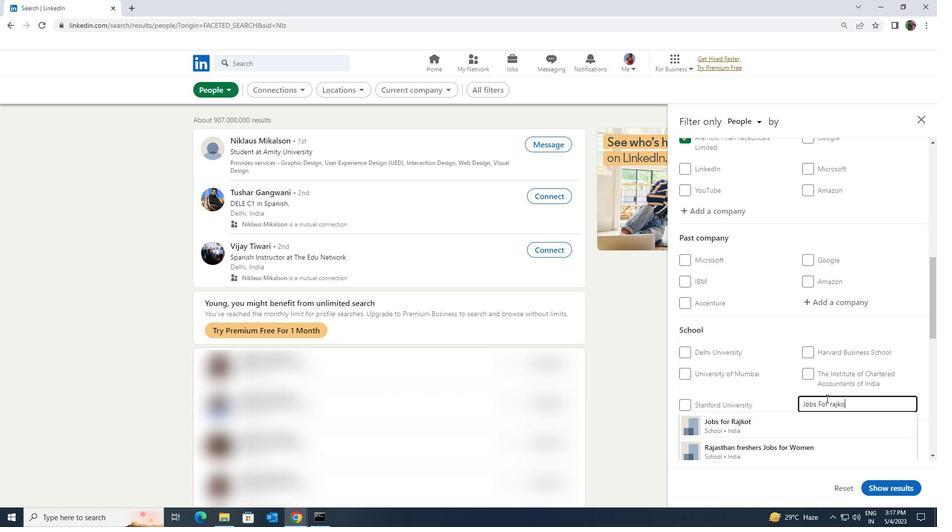 
Action: Mouse moved to (823, 412)
Screenshot: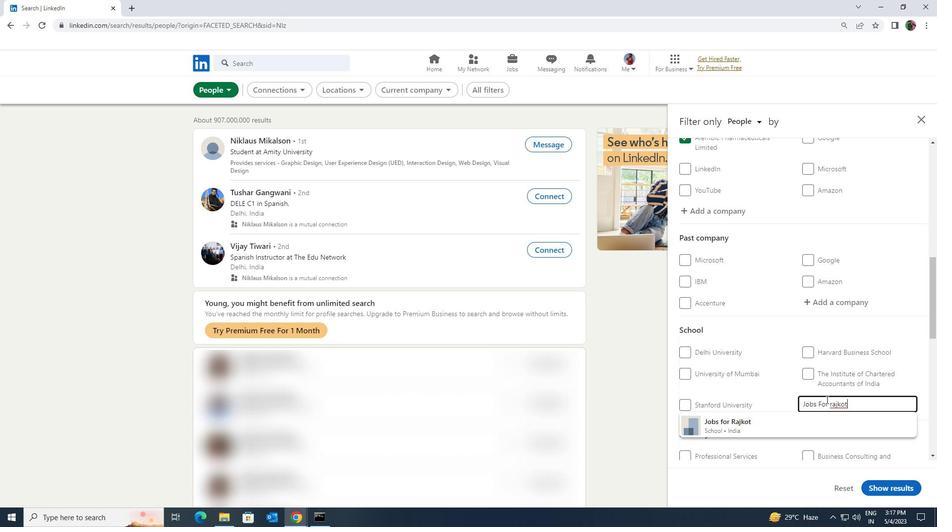 
Action: Mouse pressed left at (823, 412)
Screenshot: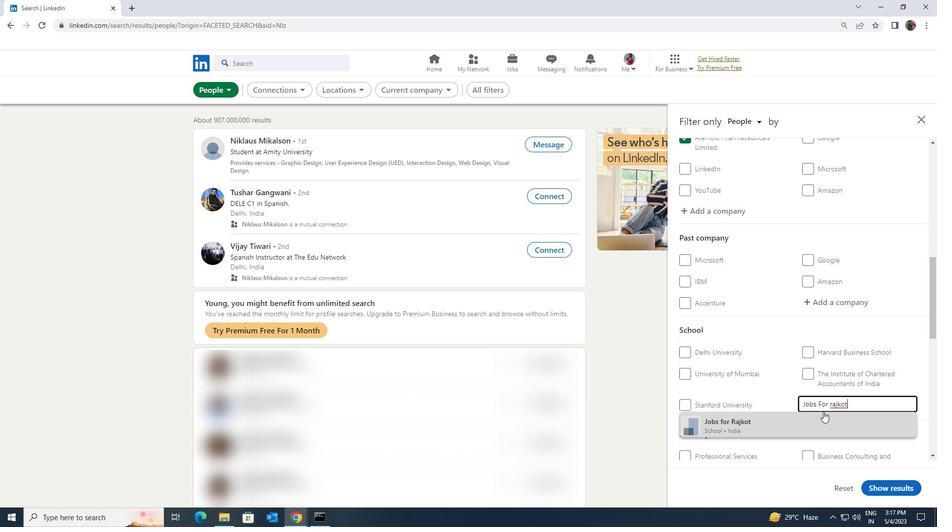 
Action: Mouse scrolled (823, 411) with delta (0, 0)
Screenshot: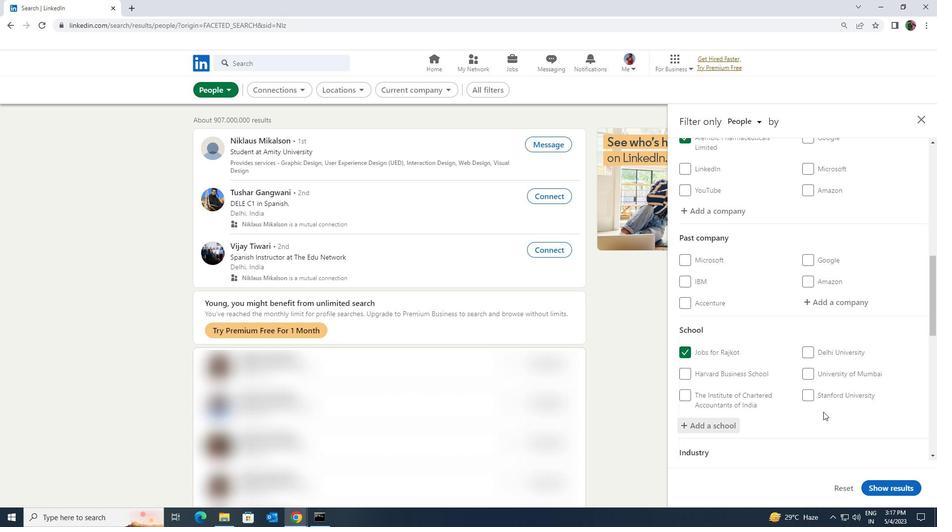 
Action: Mouse scrolled (823, 411) with delta (0, 0)
Screenshot: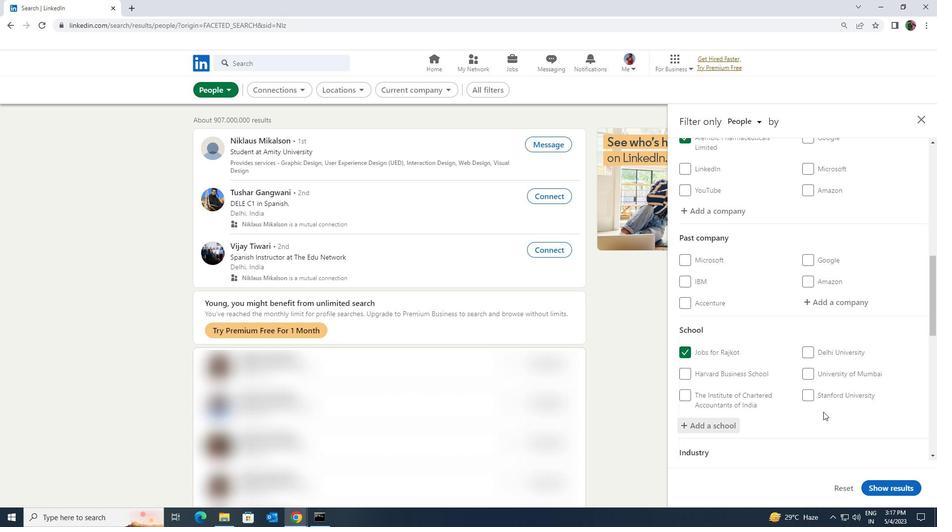 
Action: Mouse scrolled (823, 411) with delta (0, 0)
Screenshot: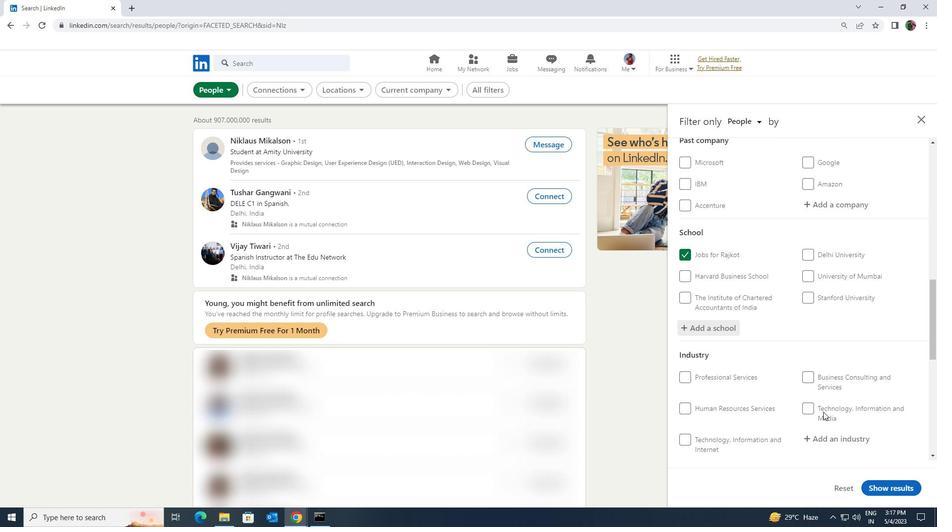 
Action: Mouse moved to (827, 391)
Screenshot: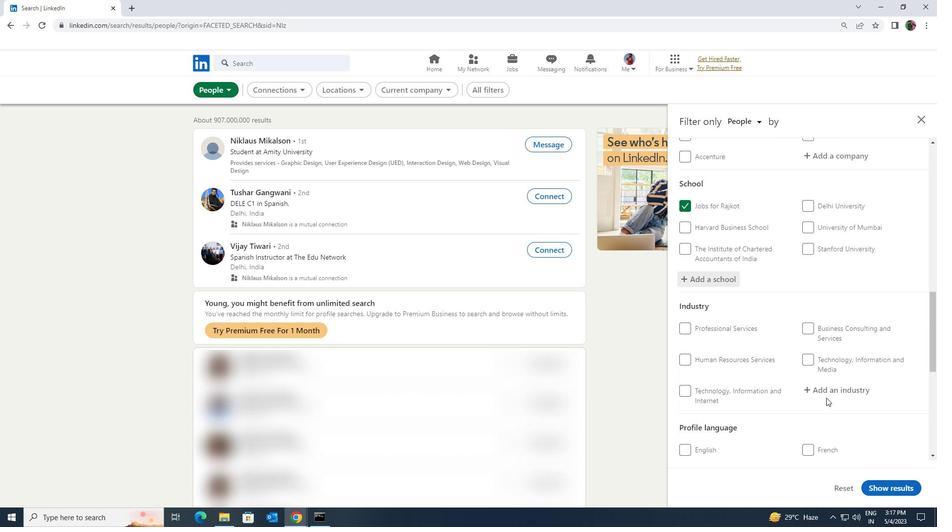 
Action: Mouse pressed left at (827, 391)
Screenshot: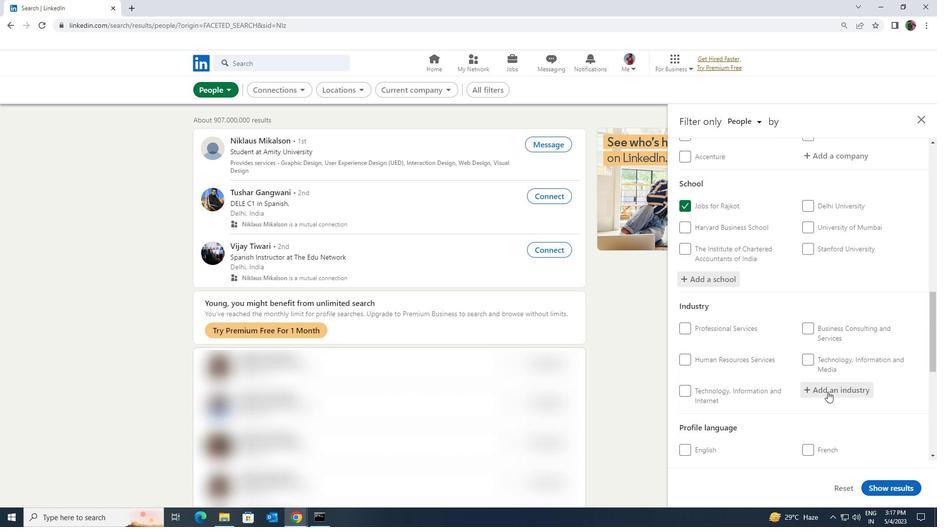
Action: Key pressed <Key.shift><Key.shift><Key.shift><Key.shift><Key.shift><Key.shift><Key.shift><Key.shift><Key.shift><Key.shift><Key.shift><Key.shift><Key.shift><Key.shift><Key.shift><Key.shift><Key.shift>RETAIL
Screenshot: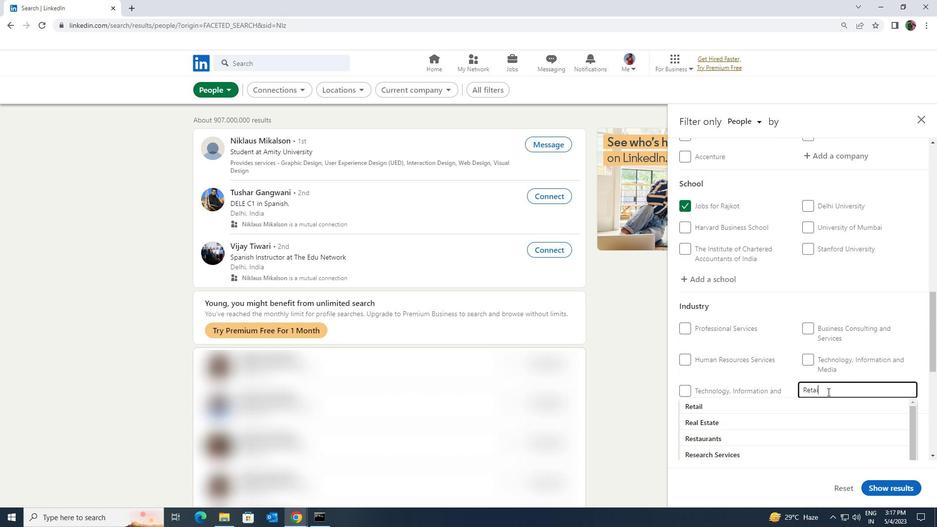 
Action: Mouse moved to (827, 397)
Screenshot: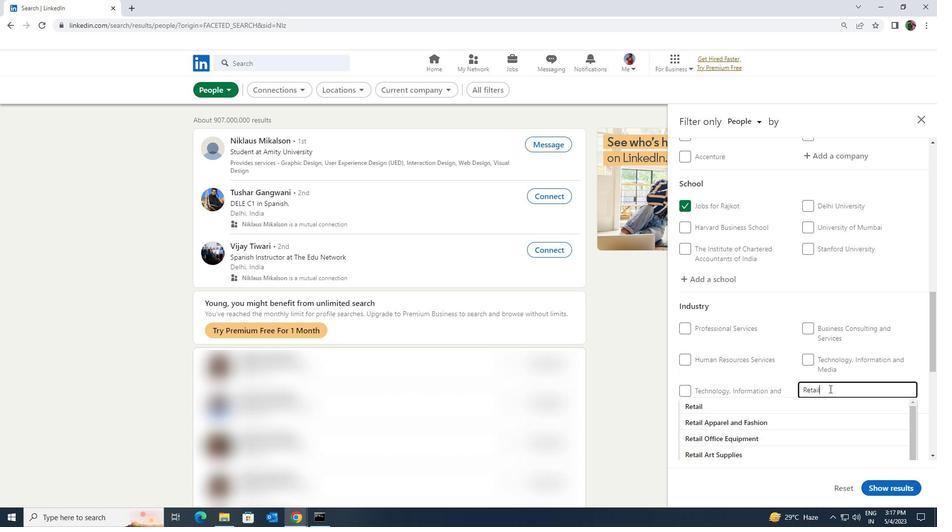 
Action: Mouse pressed left at (827, 397)
Screenshot: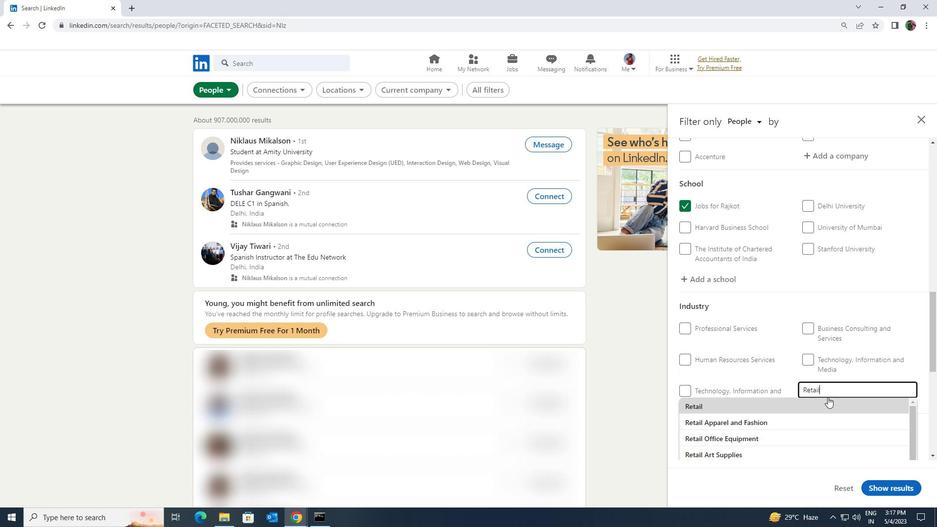 
Action: Mouse scrolled (827, 396) with delta (0, 0)
Screenshot: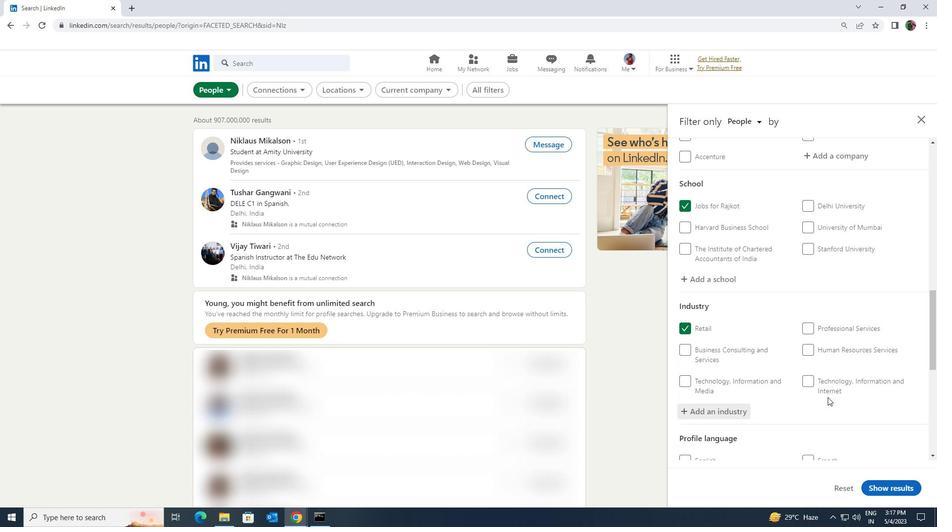 
Action: Mouse moved to (826, 398)
Screenshot: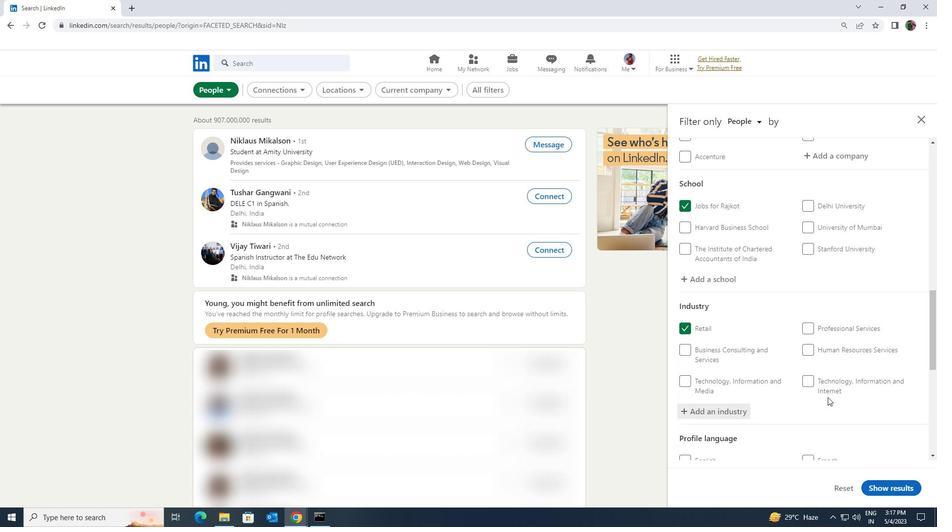 
Action: Mouse scrolled (826, 397) with delta (0, 0)
Screenshot: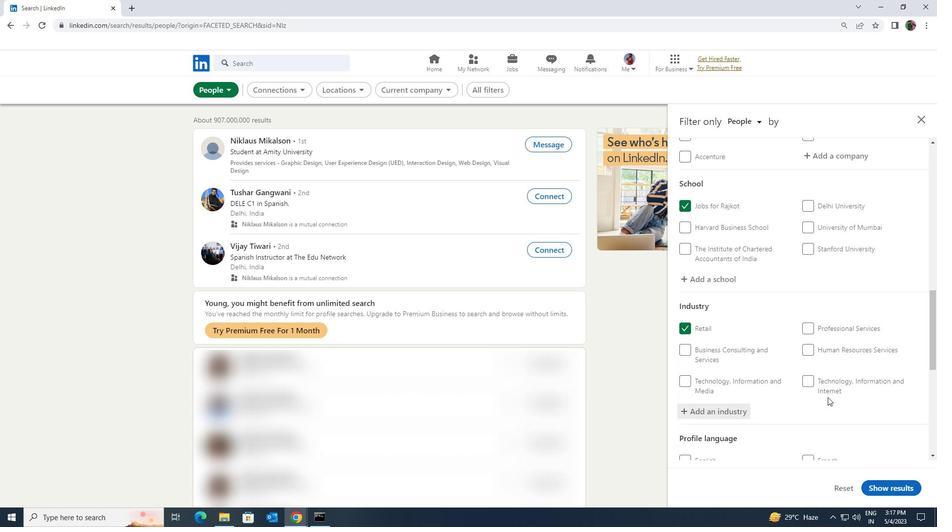 
Action: Mouse scrolled (826, 397) with delta (0, 0)
Screenshot: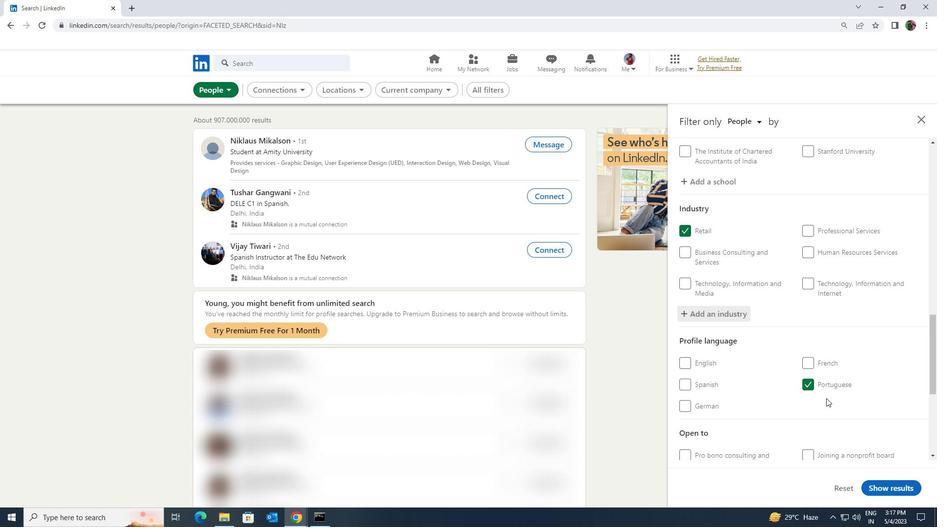 
Action: Mouse scrolled (826, 397) with delta (0, 0)
Screenshot: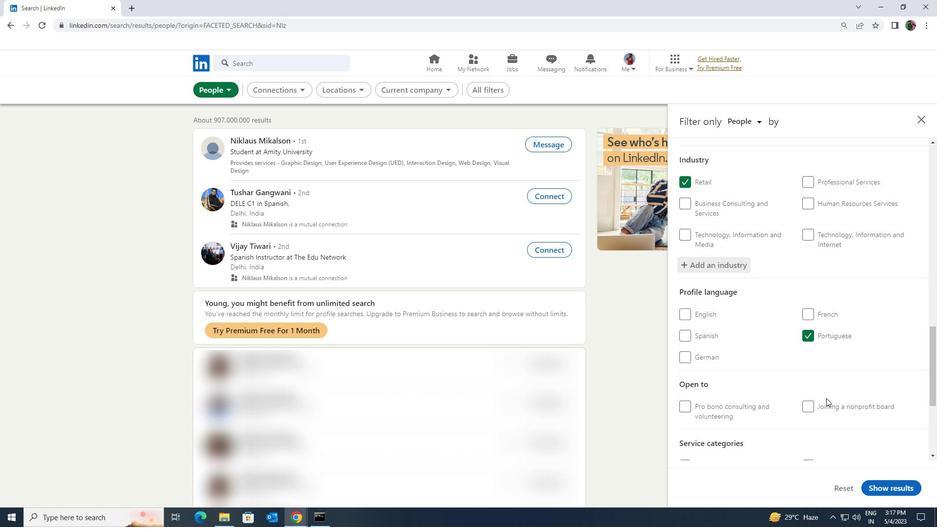 
Action: Mouse moved to (826, 395)
Screenshot: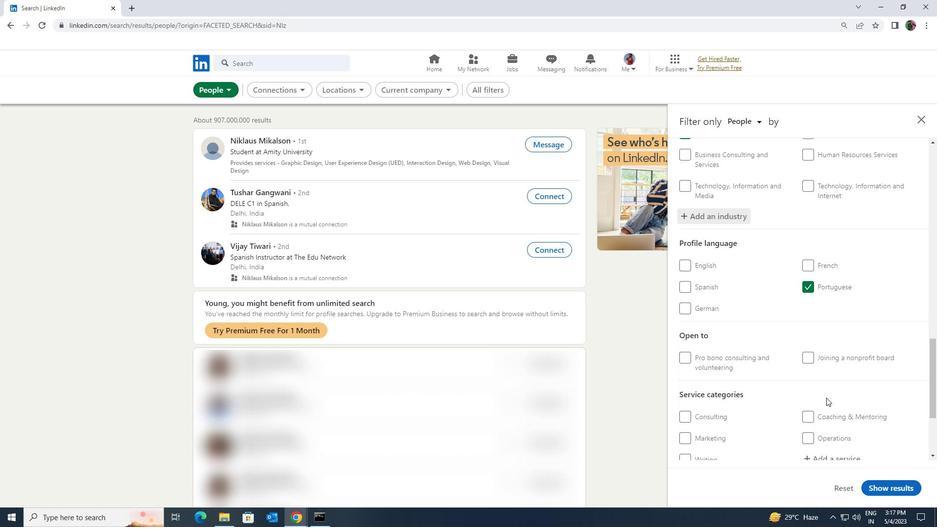 
Action: Mouse scrolled (826, 394) with delta (0, 0)
Screenshot: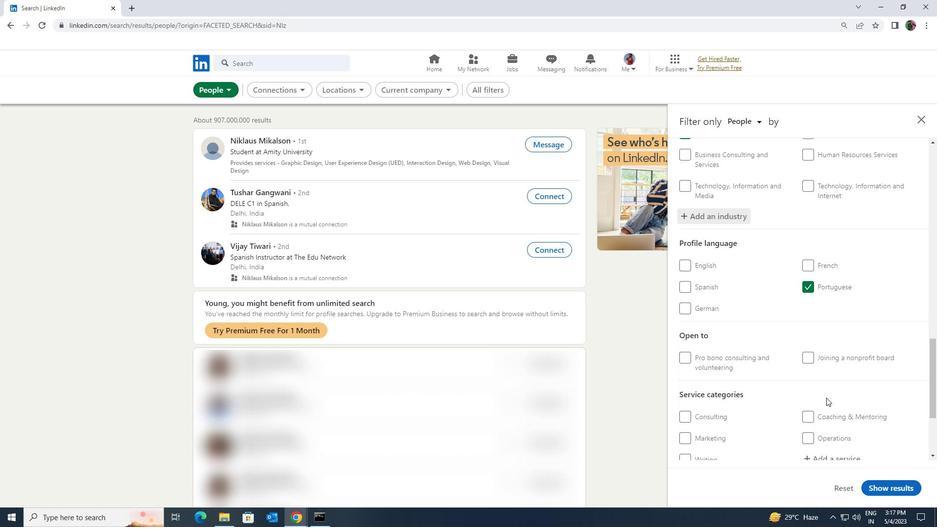 
Action: Mouse moved to (821, 408)
Screenshot: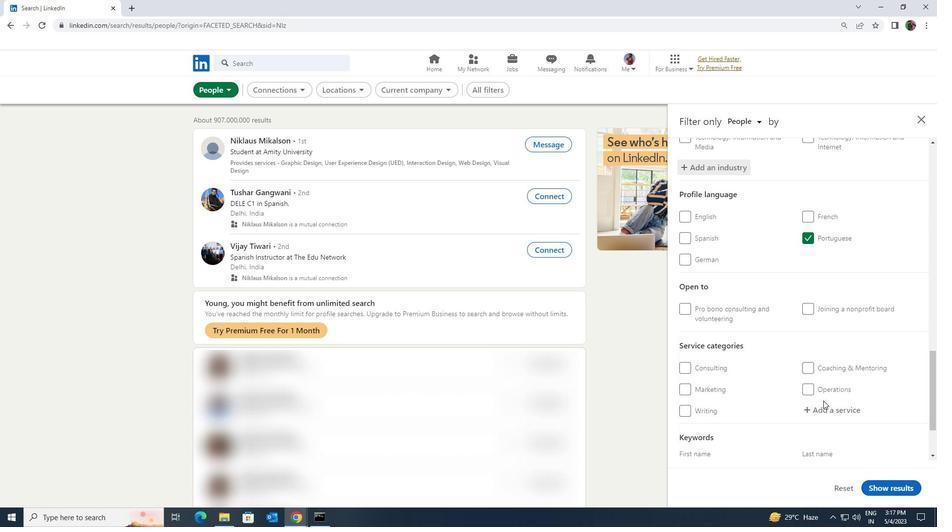 
Action: Mouse pressed left at (821, 408)
Screenshot: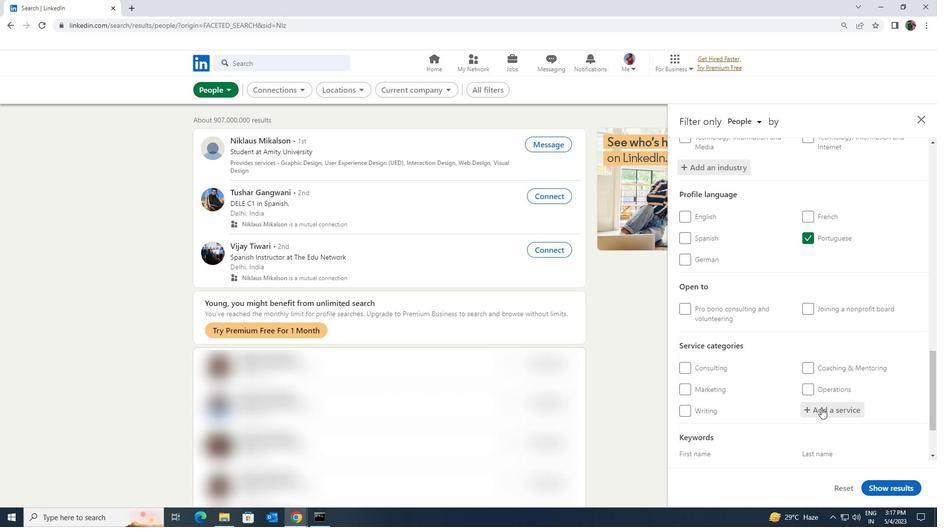 
Action: Mouse moved to (812, 408)
Screenshot: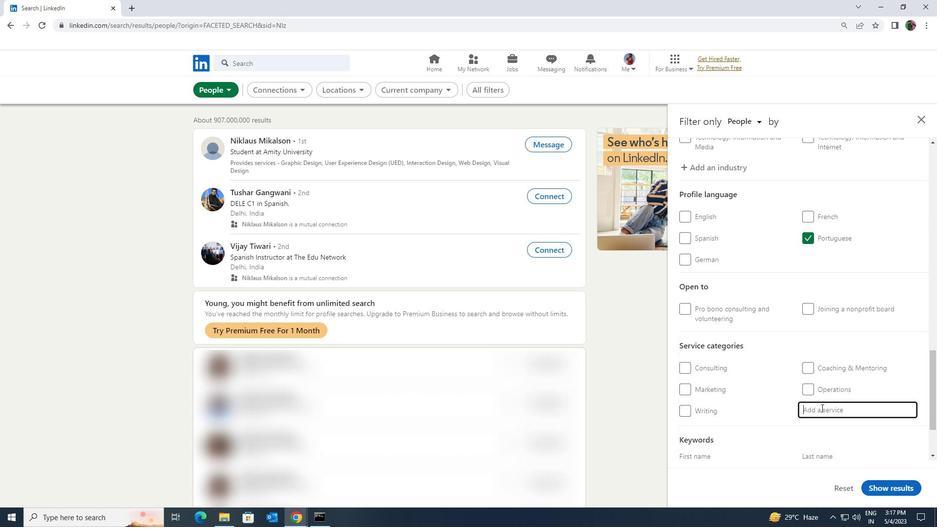 
Action: Key pressed <Key.shift><Key.shift>TRADE<Key.space>SHO
Screenshot: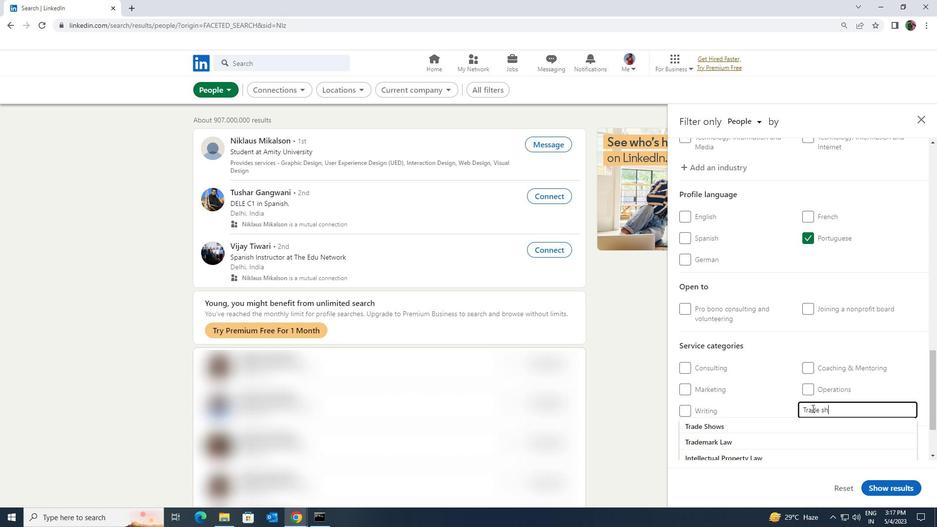 
Action: Mouse moved to (809, 423)
Screenshot: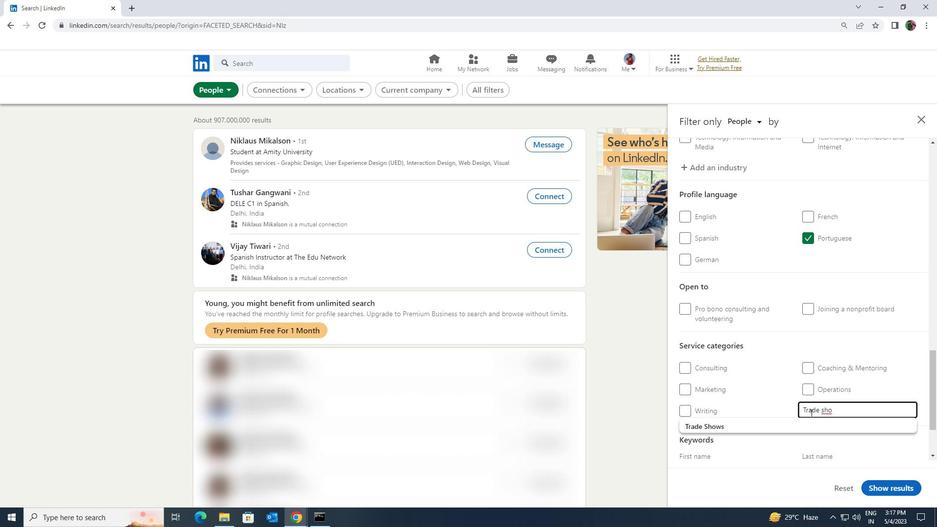 
Action: Mouse pressed left at (809, 423)
Screenshot: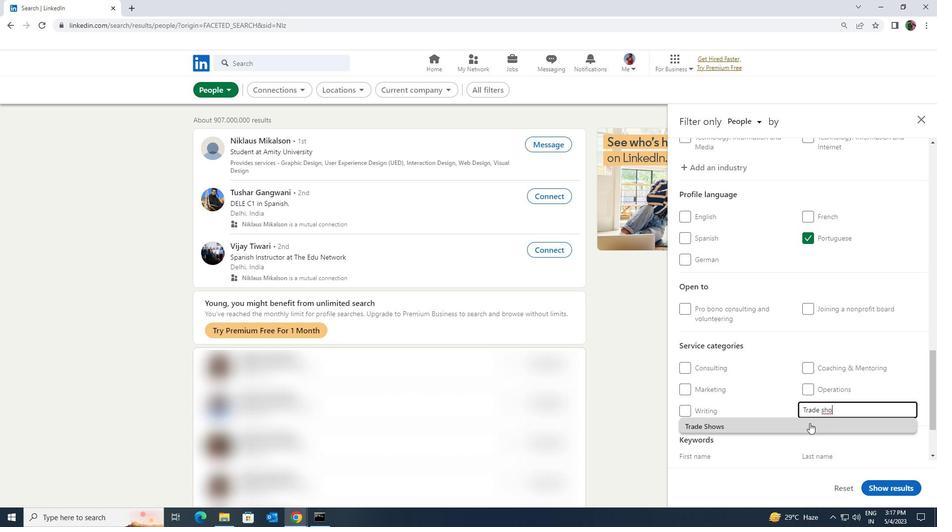 
Action: Mouse moved to (805, 426)
Screenshot: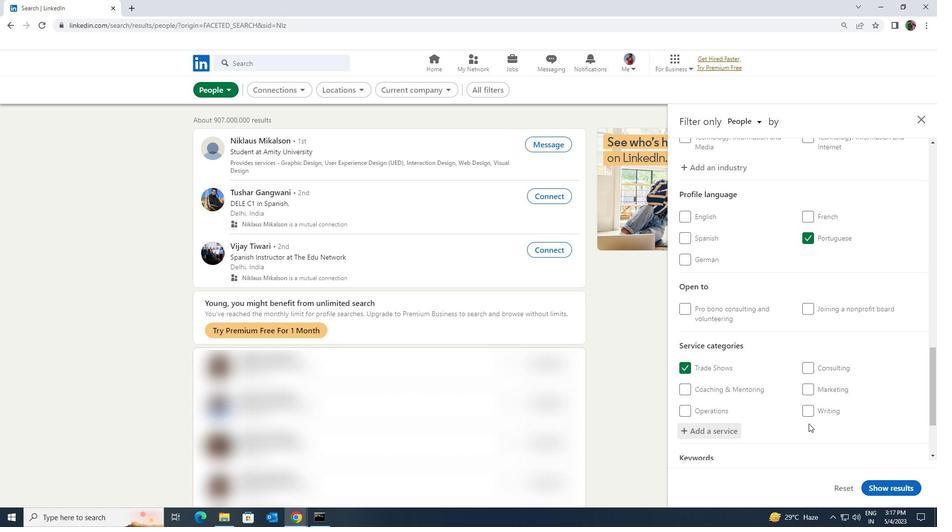 
Action: Mouse scrolled (805, 425) with delta (0, 0)
Screenshot: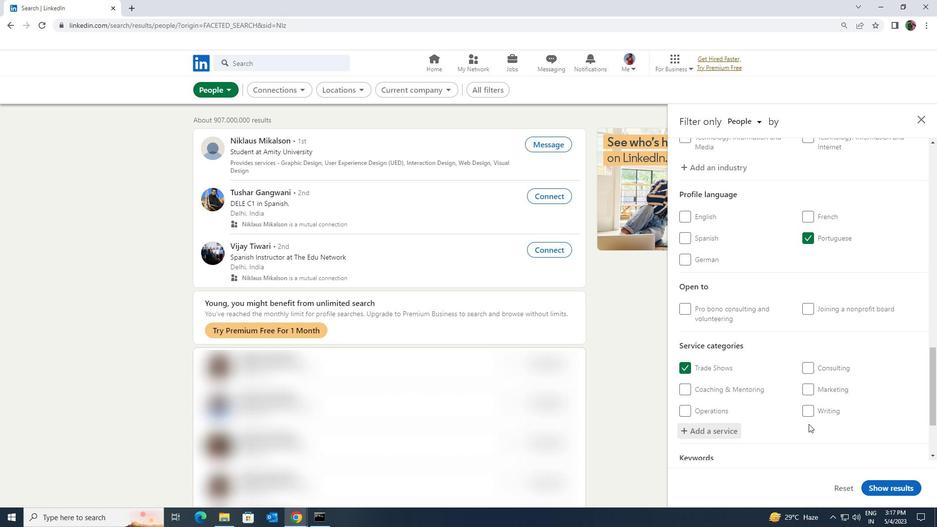 
Action: Mouse scrolled (805, 425) with delta (0, 0)
Screenshot: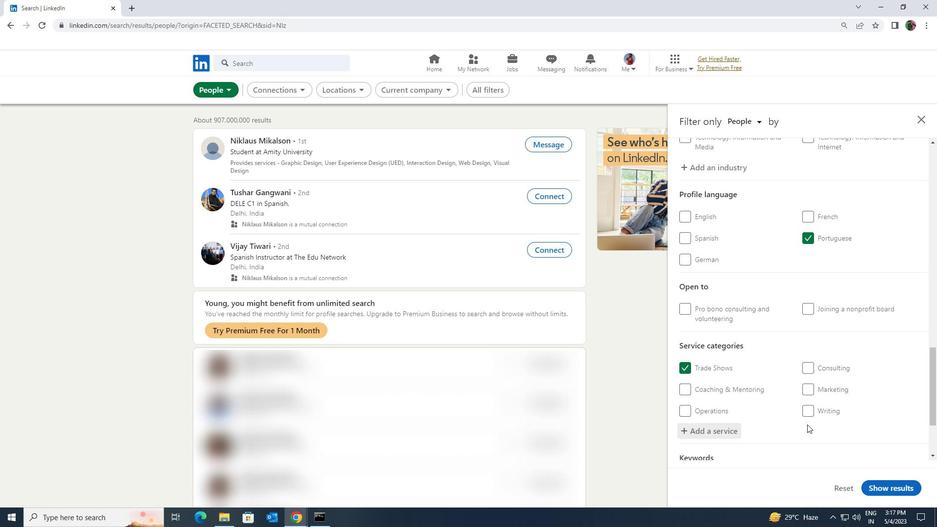 
Action: Mouse moved to (805, 426)
Screenshot: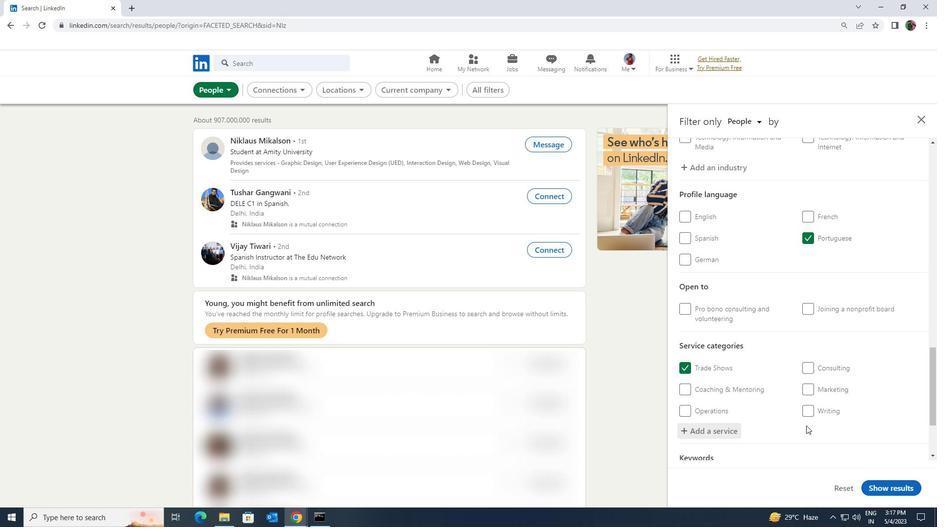 
Action: Mouse scrolled (805, 425) with delta (0, 0)
Screenshot: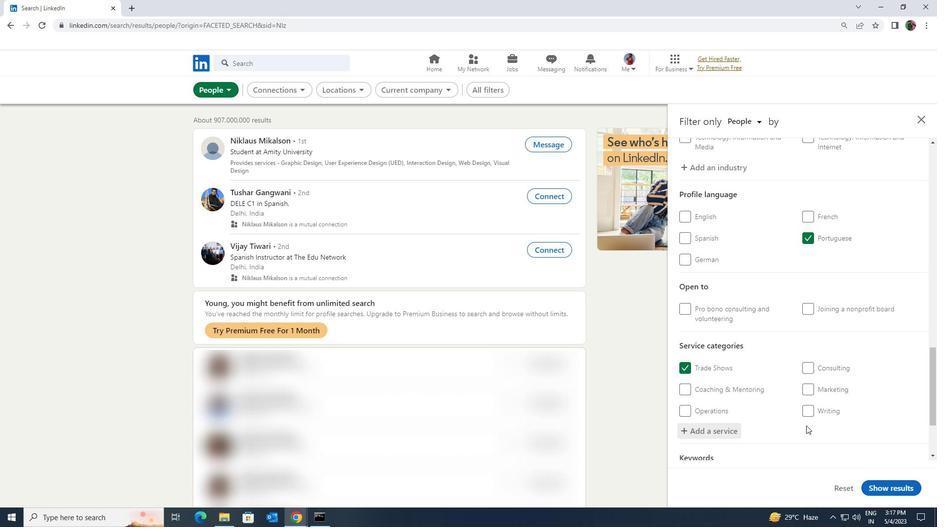 
Action: Mouse scrolled (805, 425) with delta (0, 0)
Screenshot: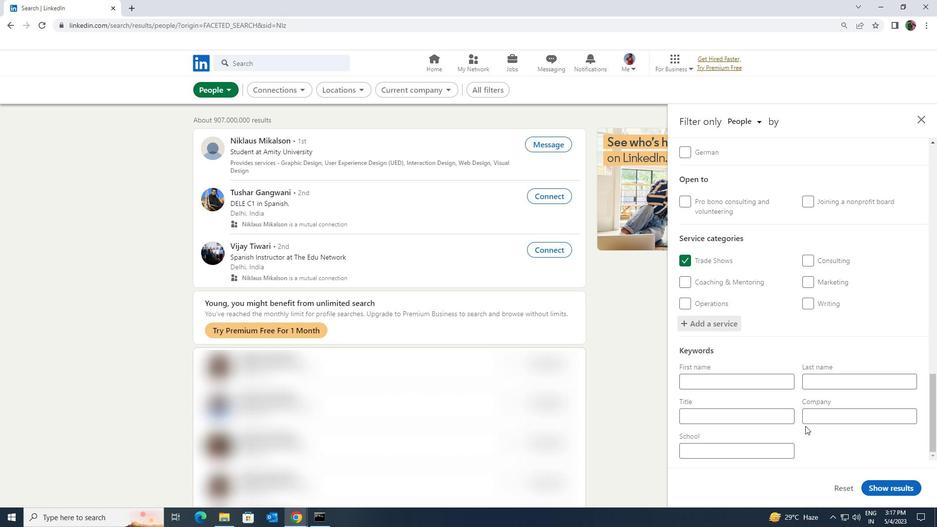 
Action: Mouse moved to (787, 412)
Screenshot: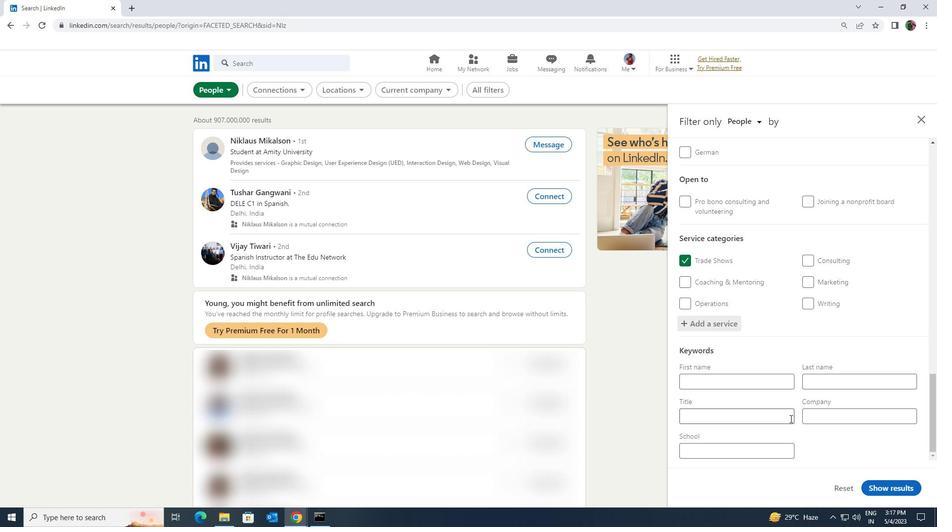 
Action: Mouse pressed left at (787, 412)
Screenshot: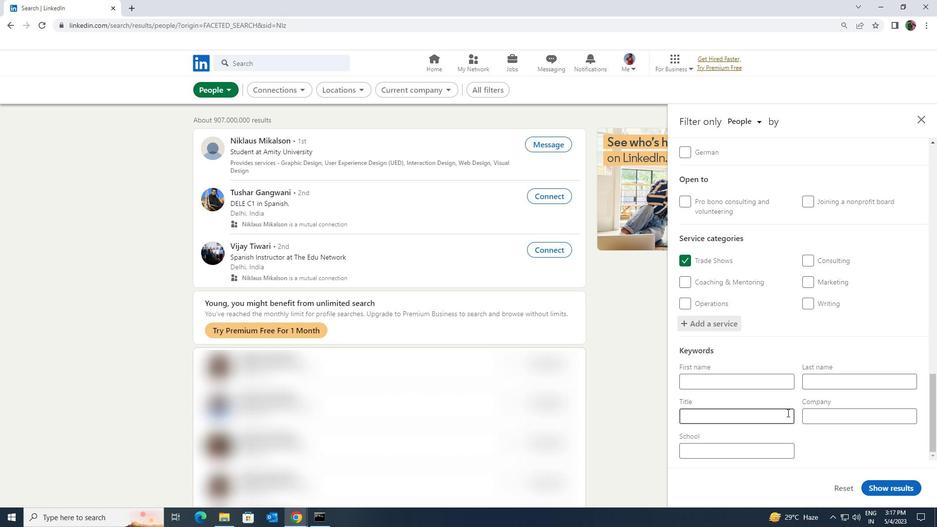 
Action: Mouse moved to (785, 412)
Screenshot: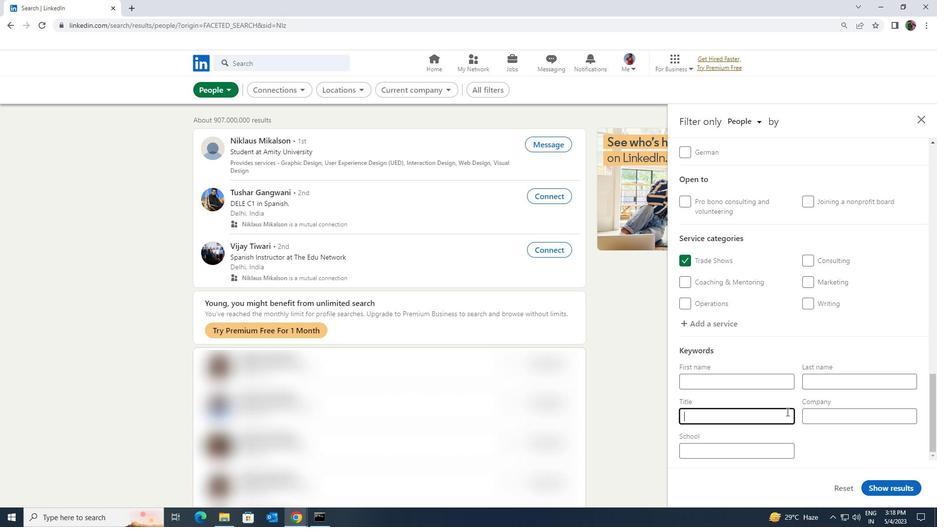 
Action: Key pressed <Key.shift><Key.shift><Key.shift><Key.shift><Key.shift><Key.shift><Key.shift><Key.shift><Key.shift><Key.shift><Key.shift><Key.shift><Key.shift><Key.shift><Key.shift><Key.shift><Key.shift><Key.shift><Key.shift><Key.shift><Key.shift><Key.shift><Key.shift><Key.shift><Key.shift><Key.shift><Key.shift><Key.shift><Key.shift><Key.shift><Key.shift><Key.shift>ASSISTANT<Key.space><Key.shift>GOLF<Key.space><Key.shift><Key.shift><Key.shift><Key.shift><Key.shift><Key.shift><Key.shift><Key.shift><Key.shift><Key.shift><Key.shift>PROFESSIONAL
Screenshot: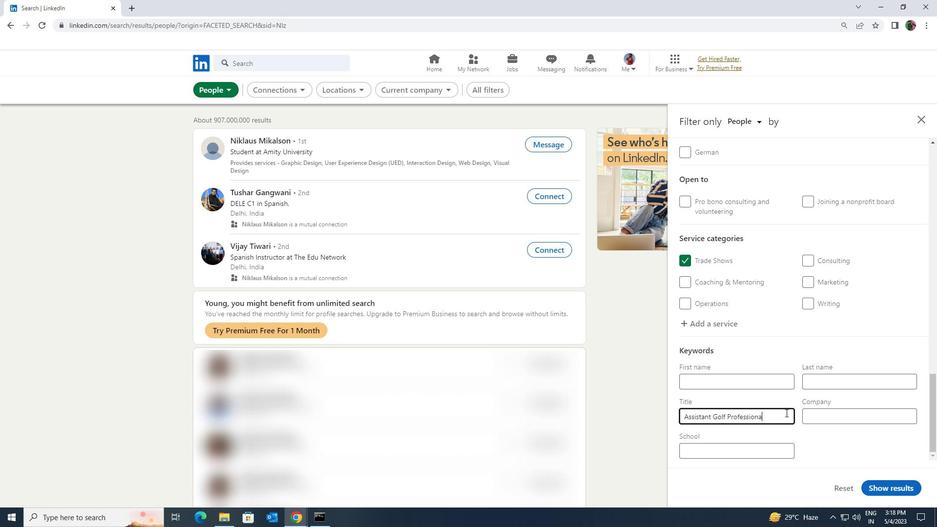 
Action: Mouse moved to (880, 488)
Screenshot: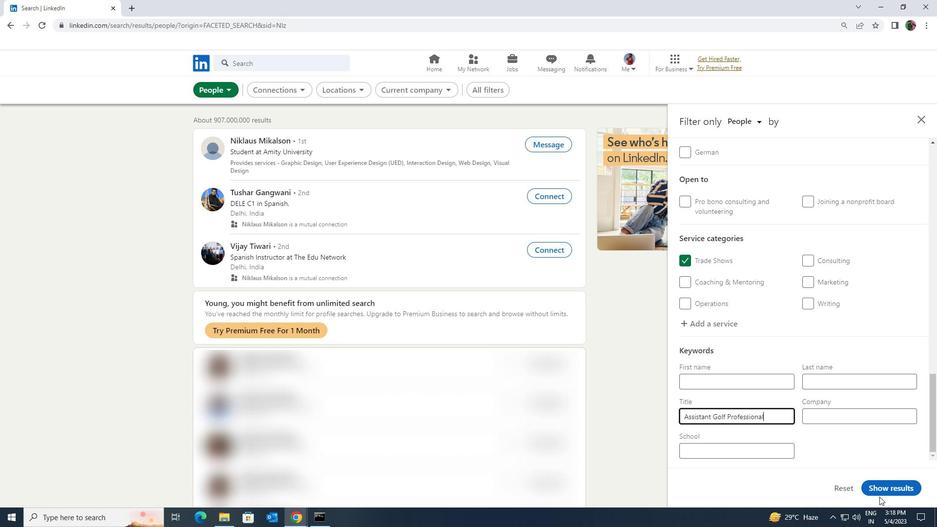 
Action: Mouse pressed left at (880, 488)
Screenshot: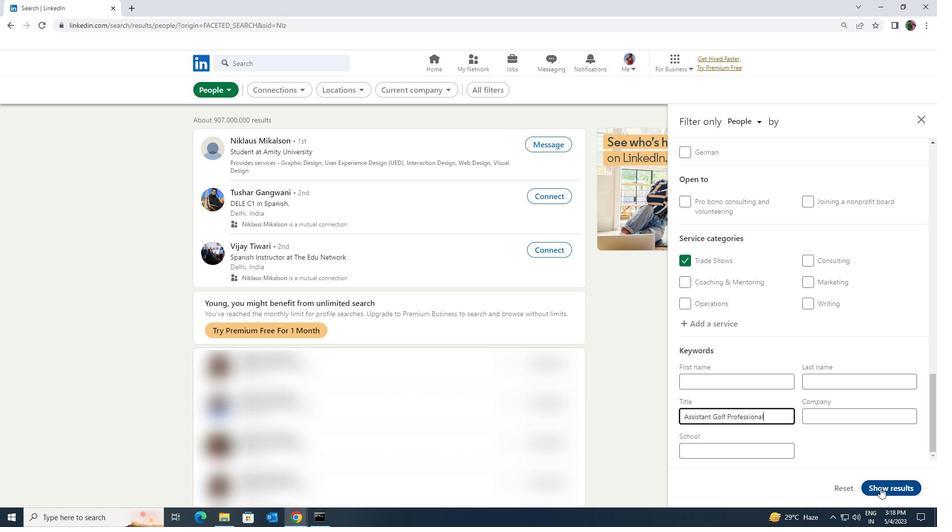 
